 Task: Look for space in Iizuka, Japan from 2nd September, 2023 to 6th September, 2023 for 2 adults in price range Rs.15000 to Rs.20000. Place can be entire place with 1  bedroom having 1 bed and 1 bathroom. Property type can be house, flat, guest house, hotel. Booking option can be shelf check-in. Required host language is English.
Action: Mouse moved to (420, 105)
Screenshot: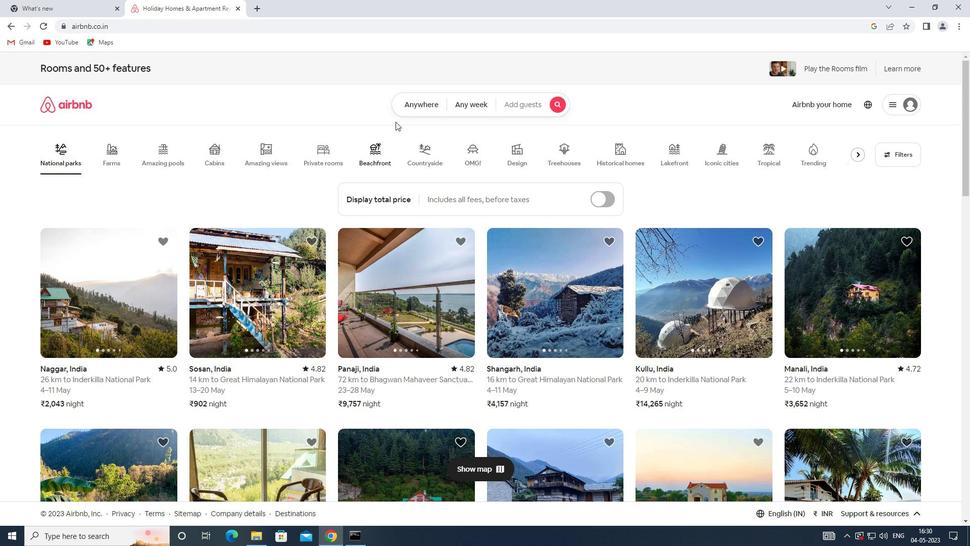 
Action: Mouse pressed left at (420, 105)
Screenshot: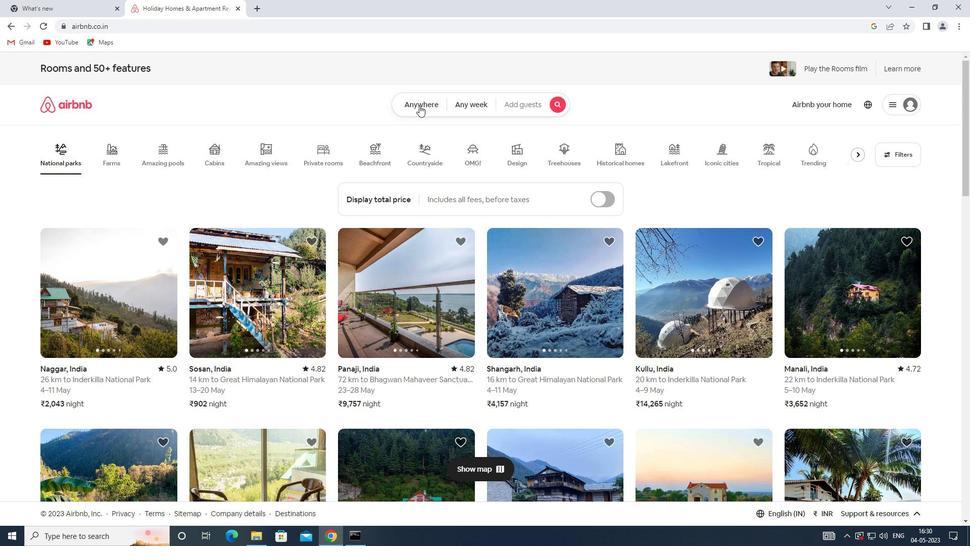 
Action: Mouse moved to (337, 147)
Screenshot: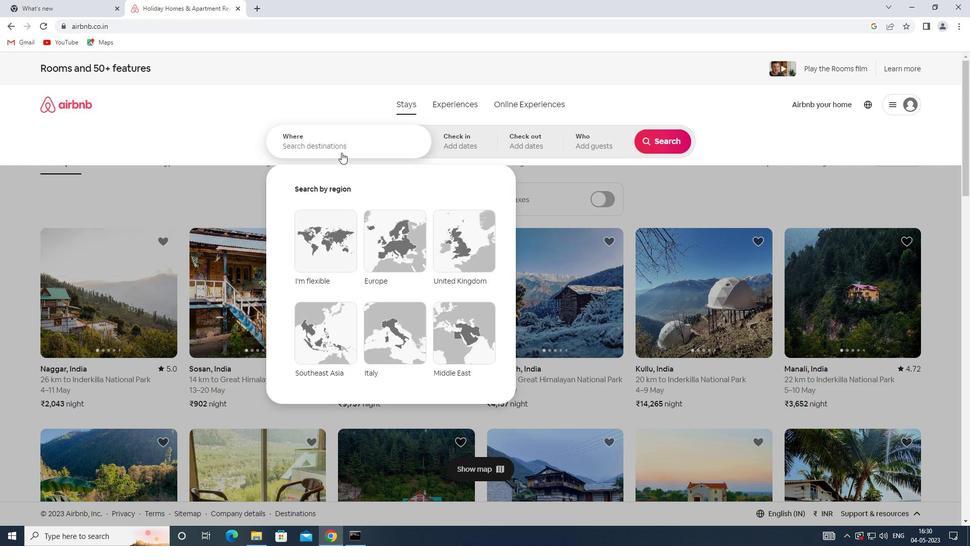 
Action: Mouse pressed left at (337, 147)
Screenshot: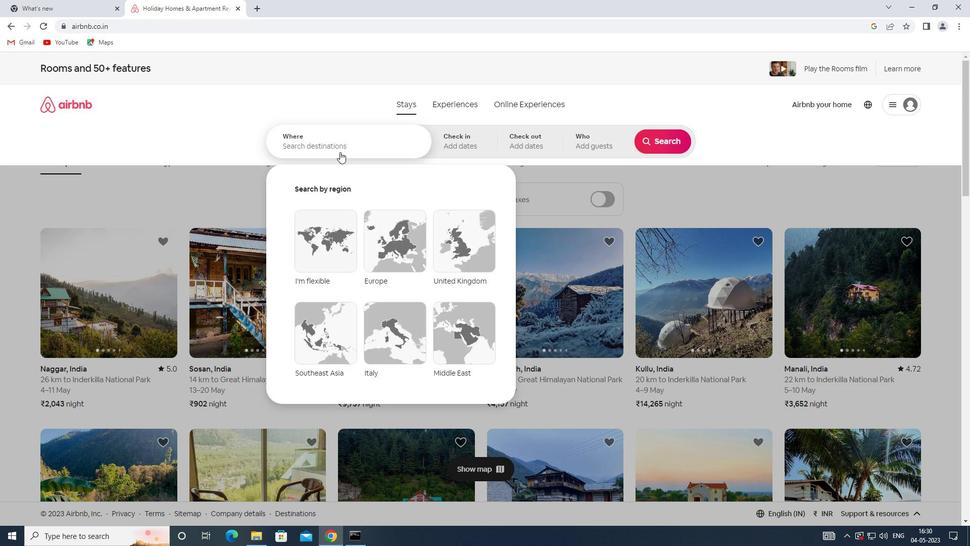 
Action: Key pressed <Key.shift><Key.shift><Key.shift><Key.shift><Key.shift><Key.shift><Key.shift><Key.shift><Key.shift><Key.shift><Key.shift><Key.shift><Key.shift><Key.shift><Key.shift><Key.shift><Key.shift><Key.shift><Key.shift><Key.shift><Key.shift><Key.shift><Key.shift><Key.shift><Key.shift><Key.shift><Key.shift><Key.shift><Key.shift><Key.shift><Key.shift><Key.shift><Key.shift><Key.shift><Key.shift><Key.shift><Key.shift><Key.shift><Key.shift><Key.shift><Key.shift><Key.shift><Key.shift><Key.shift>IIZUKA,<Key.shift>JAPAN
Screenshot: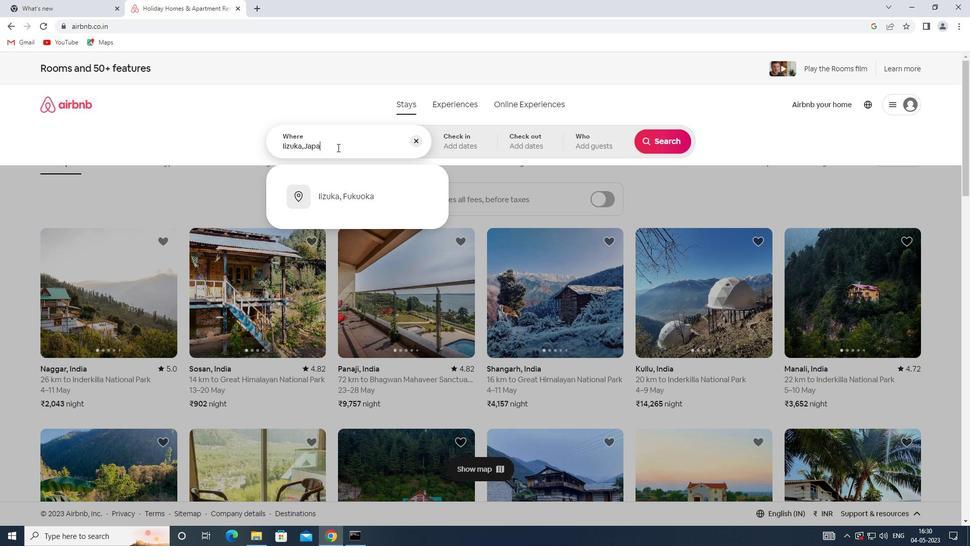 
Action: Mouse moved to (472, 144)
Screenshot: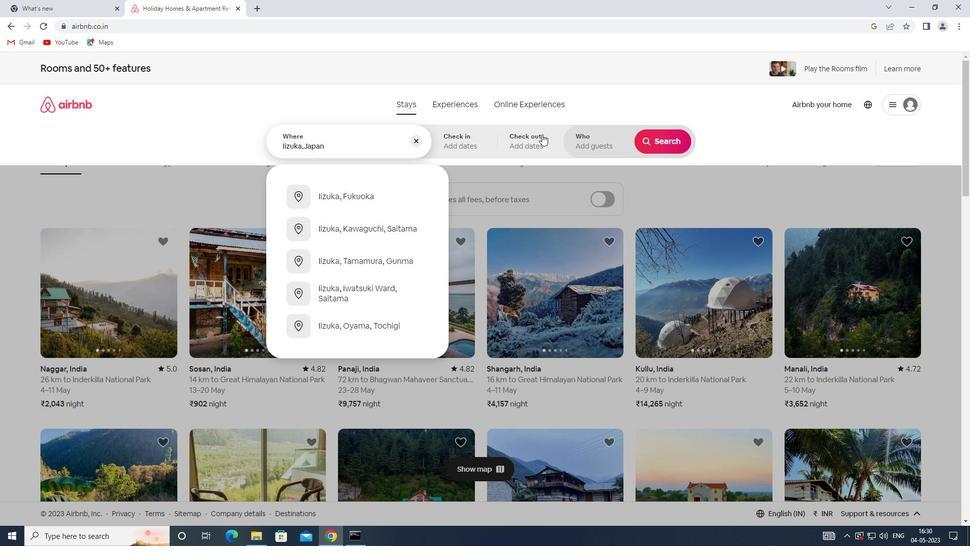
Action: Mouse pressed left at (472, 144)
Screenshot: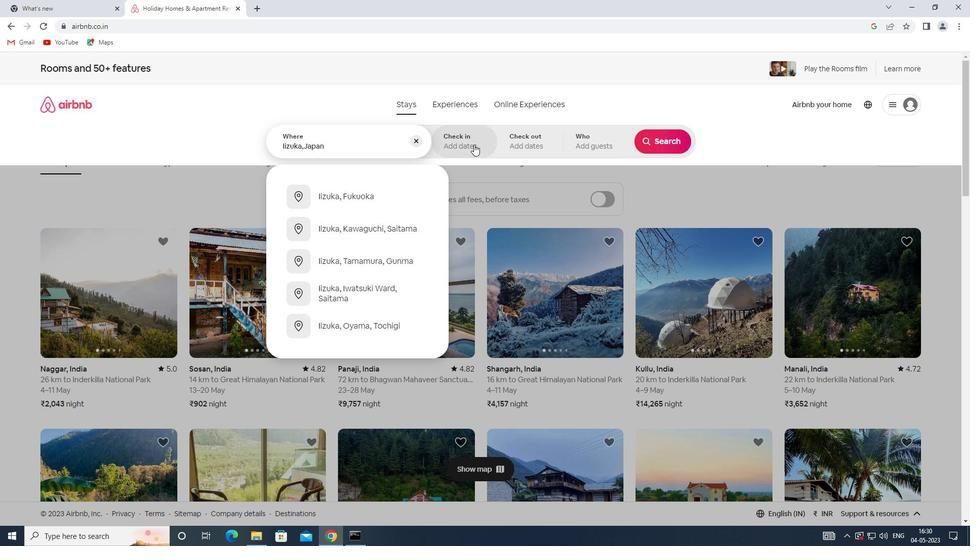 
Action: Mouse moved to (657, 225)
Screenshot: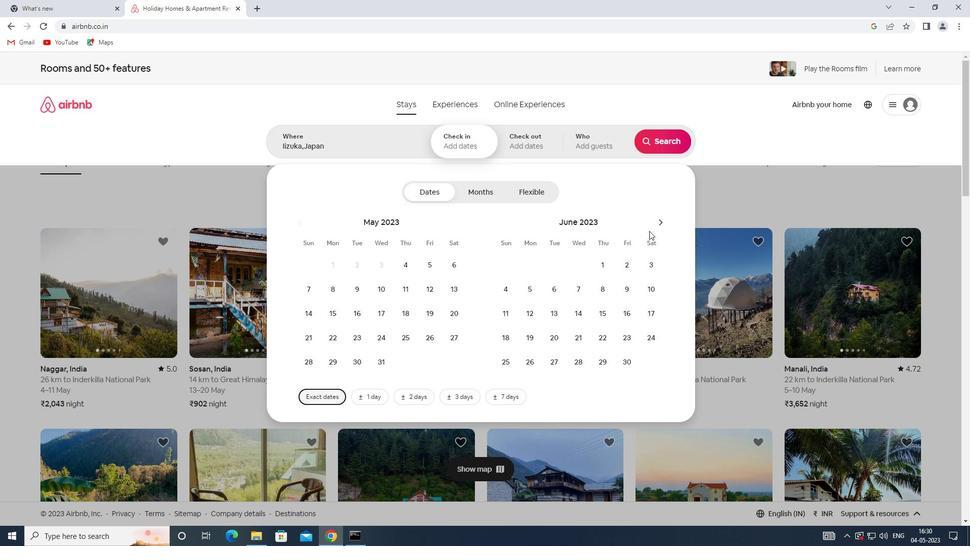 
Action: Mouse pressed left at (657, 225)
Screenshot: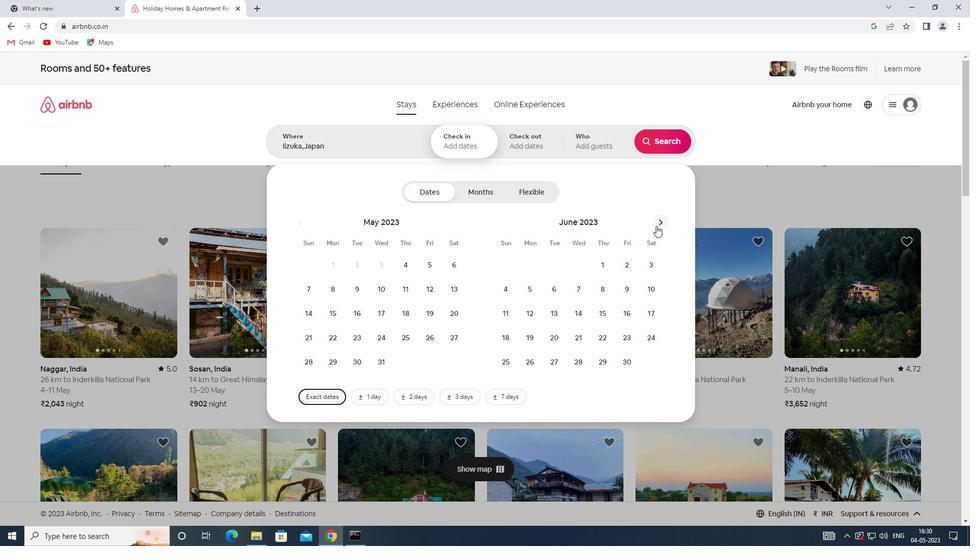 
Action: Mouse pressed left at (657, 225)
Screenshot: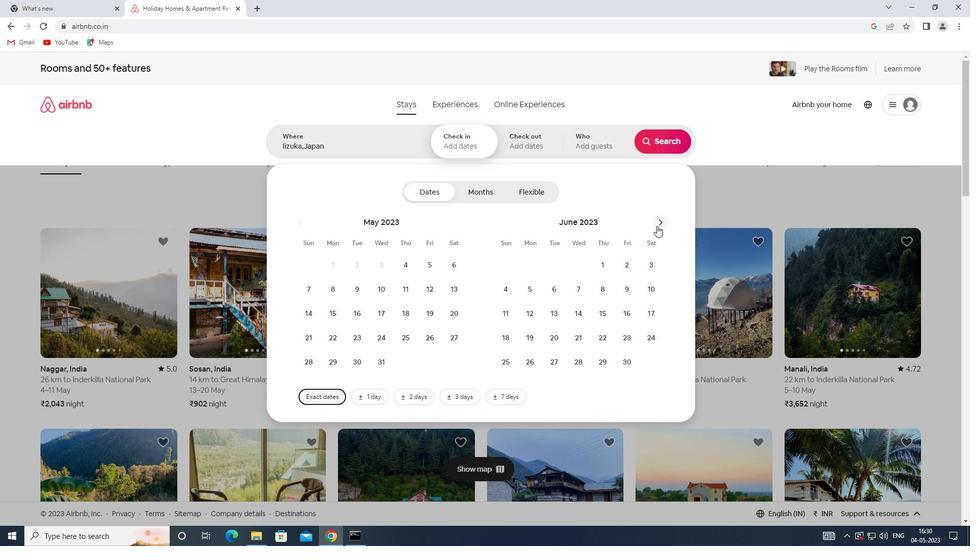 
Action: Mouse pressed left at (657, 225)
Screenshot: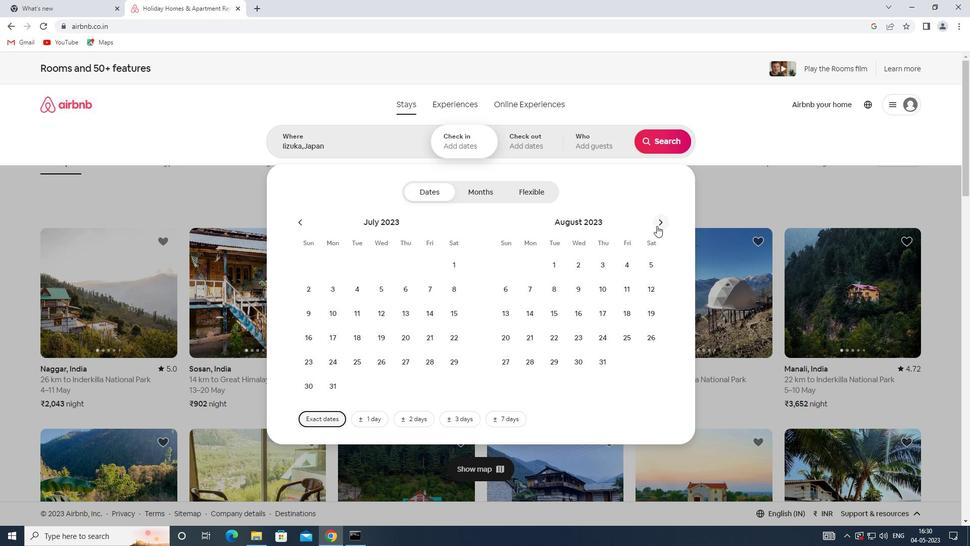 
Action: Mouse moved to (641, 259)
Screenshot: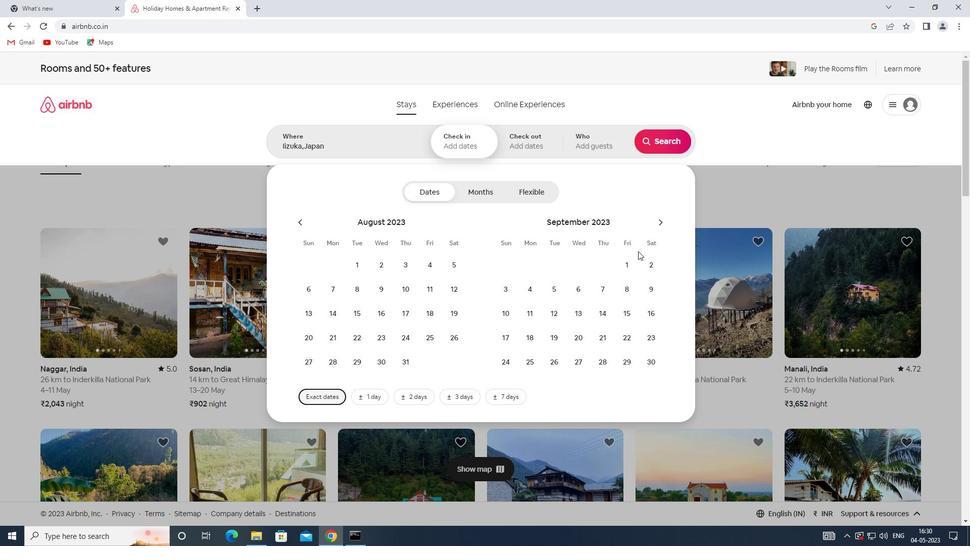 
Action: Mouse pressed left at (641, 259)
Screenshot: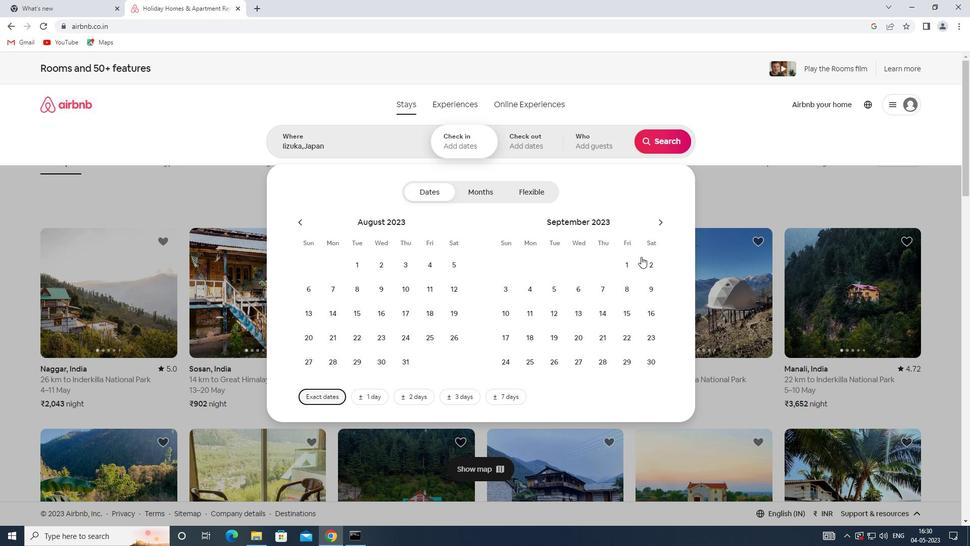 
Action: Mouse moved to (581, 286)
Screenshot: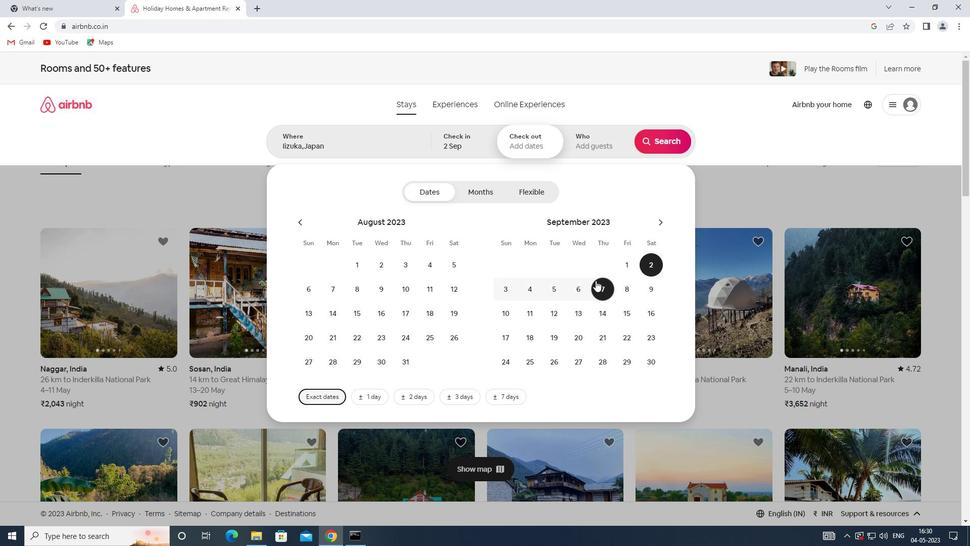 
Action: Mouse pressed left at (581, 286)
Screenshot: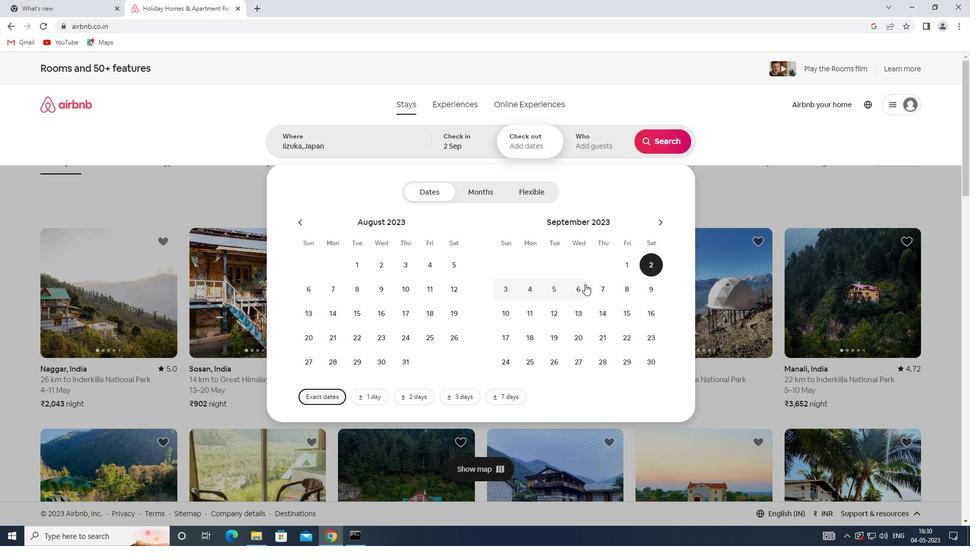 
Action: Mouse moved to (585, 152)
Screenshot: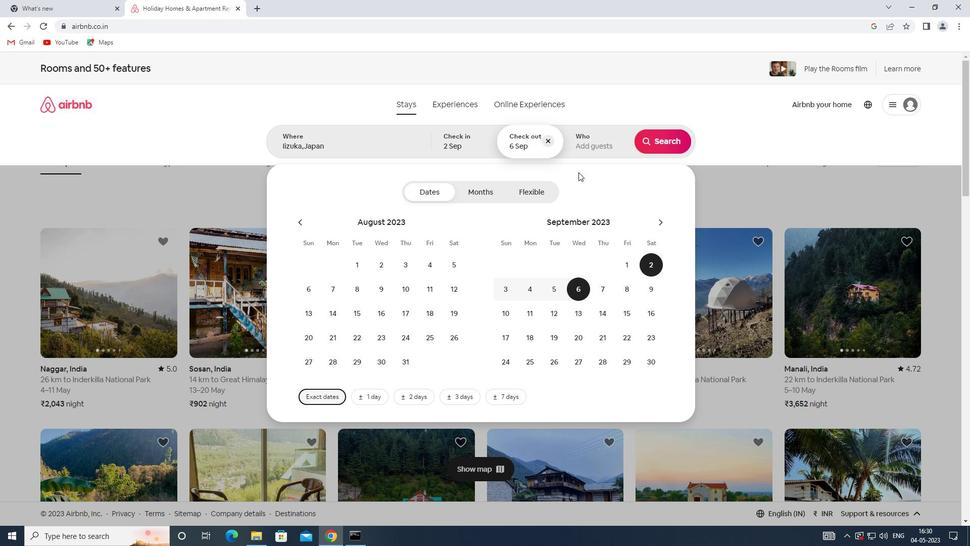 
Action: Mouse pressed left at (585, 152)
Screenshot: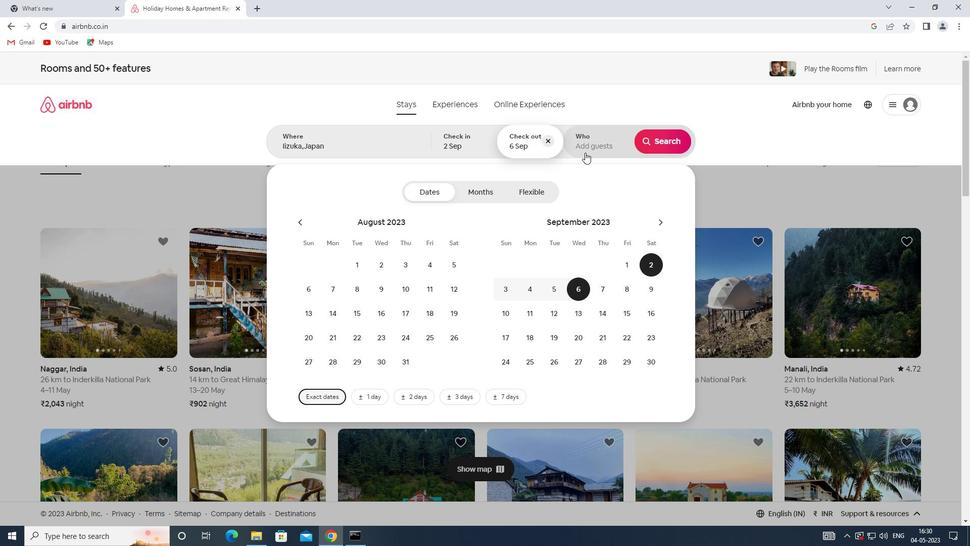 
Action: Mouse moved to (661, 195)
Screenshot: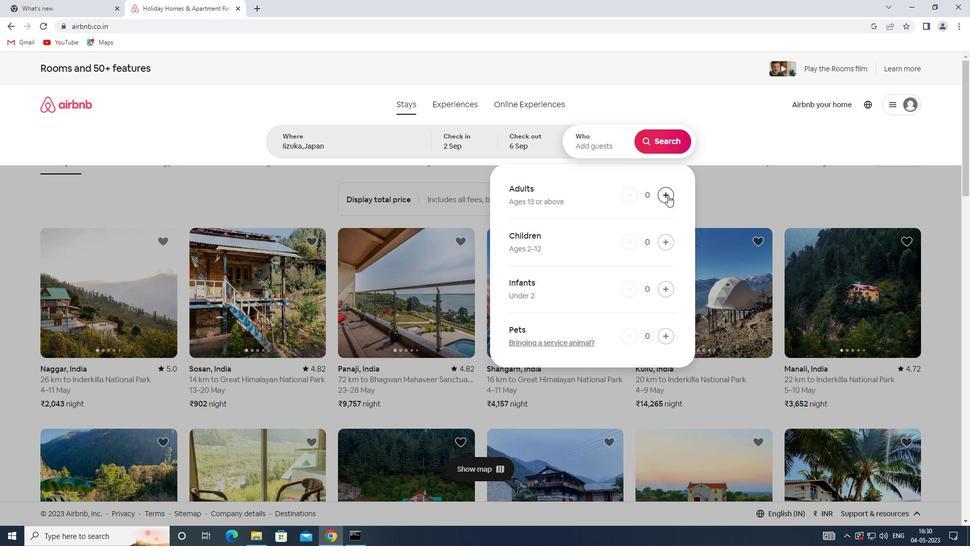 
Action: Mouse pressed left at (661, 195)
Screenshot: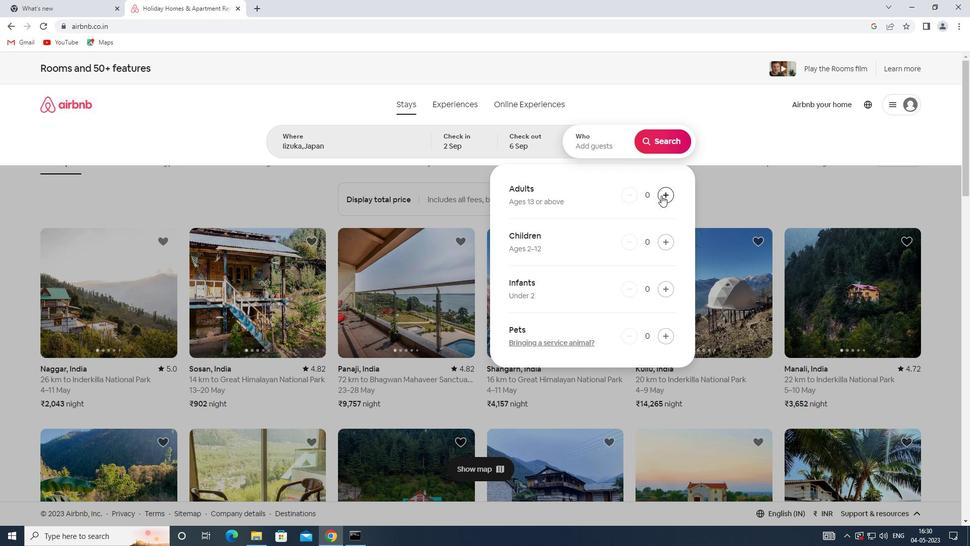 
Action: Mouse pressed left at (661, 195)
Screenshot: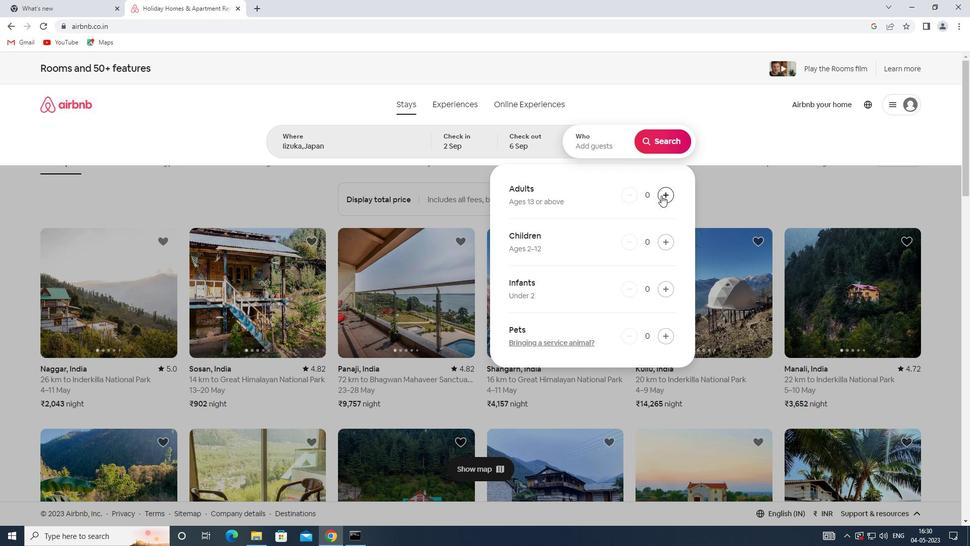 
Action: Mouse moved to (667, 139)
Screenshot: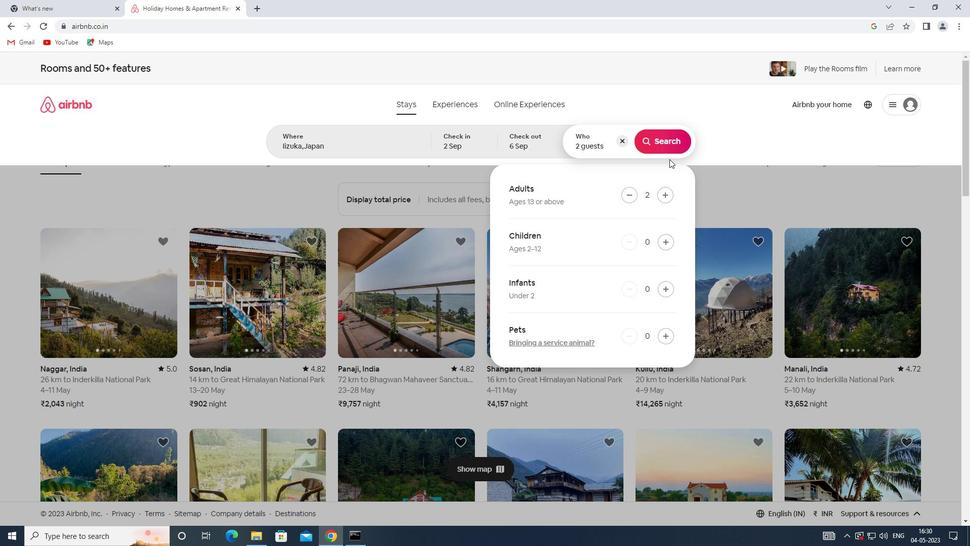 
Action: Mouse pressed left at (667, 139)
Screenshot: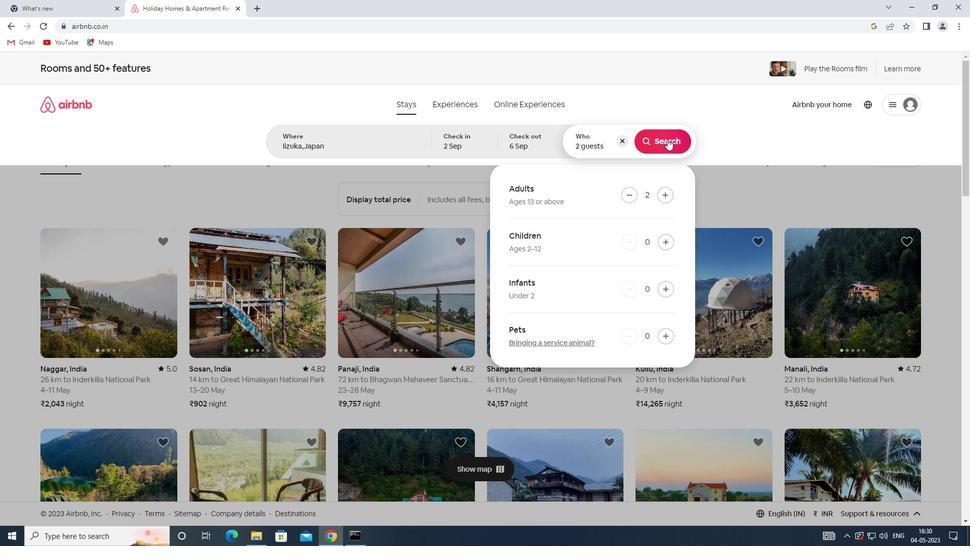
Action: Mouse moved to (938, 116)
Screenshot: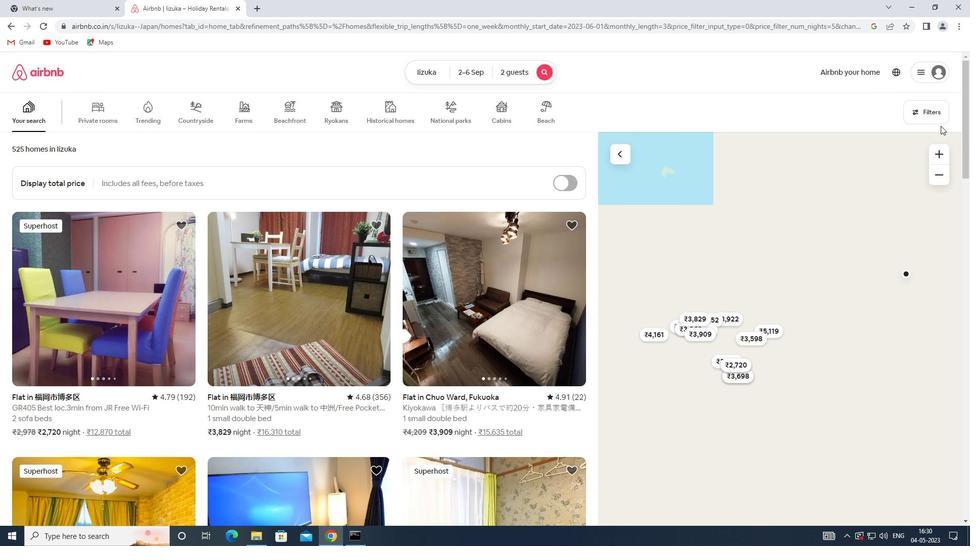 
Action: Mouse pressed left at (938, 116)
Screenshot: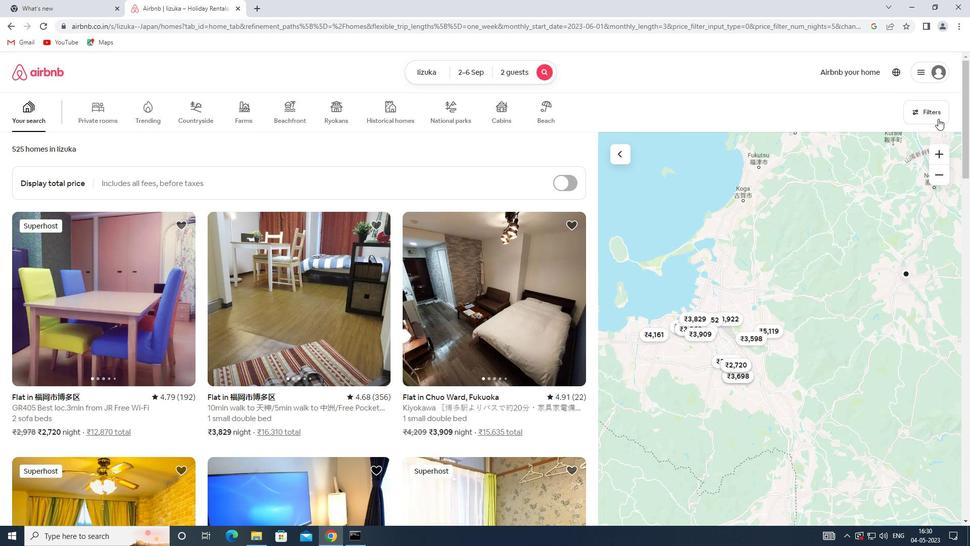 
Action: Mouse moved to (359, 241)
Screenshot: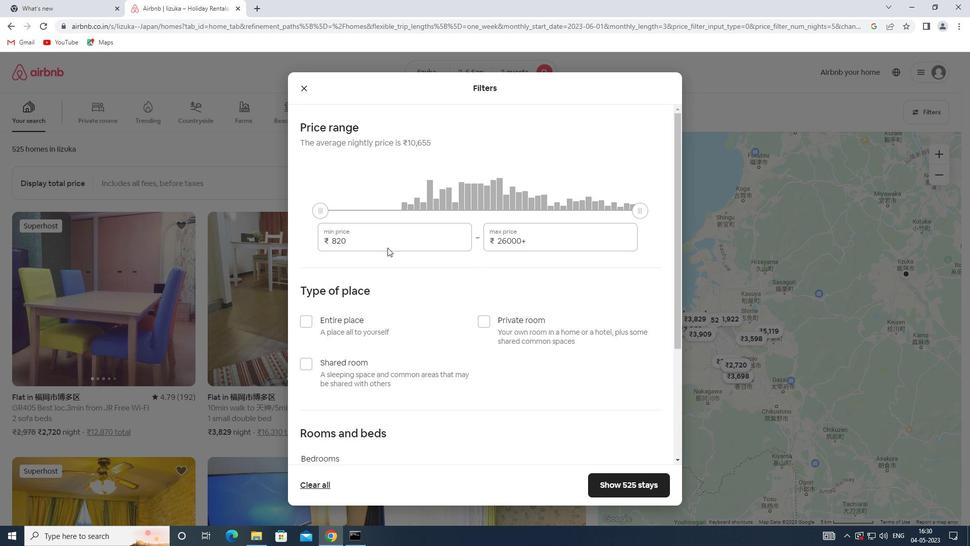
Action: Mouse pressed left at (359, 241)
Screenshot: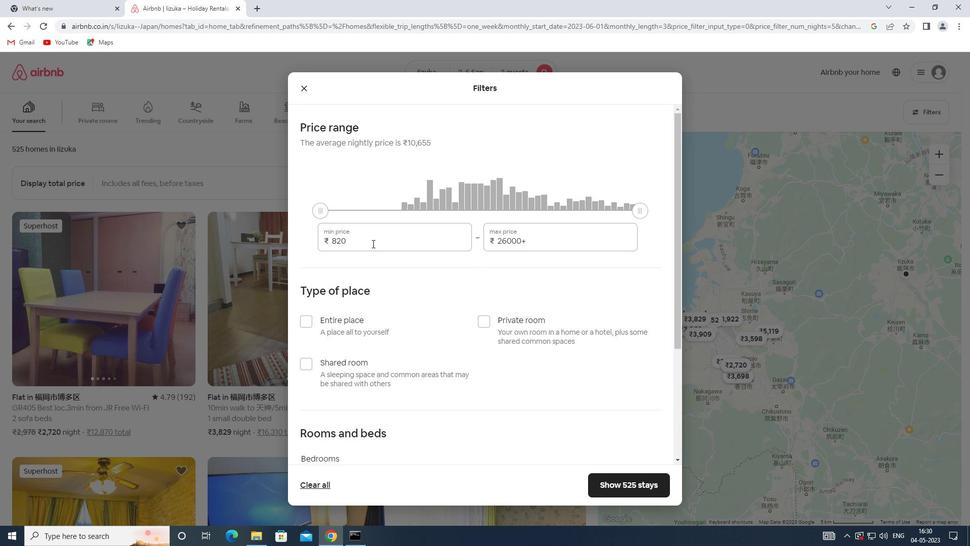 
Action: Mouse moved to (296, 238)
Screenshot: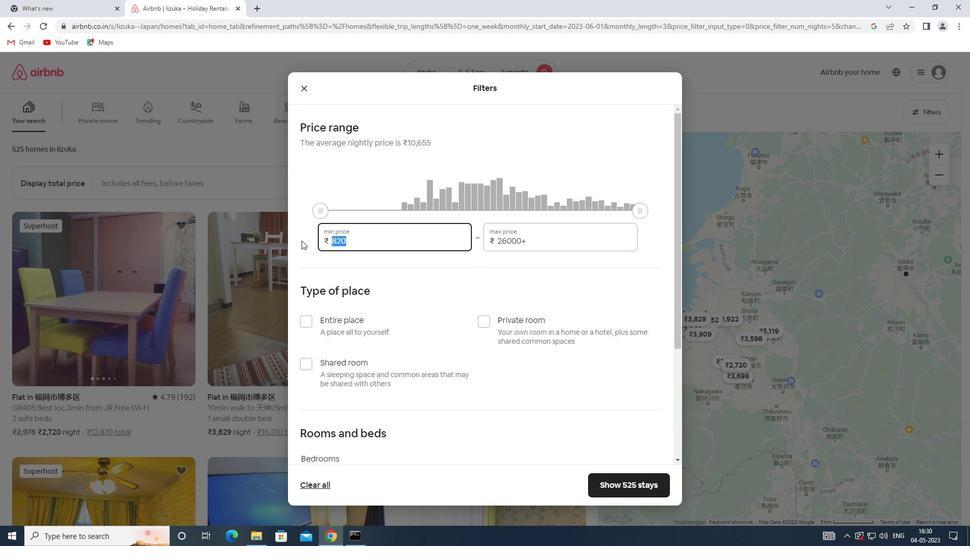 
Action: Key pressed 15000
Screenshot: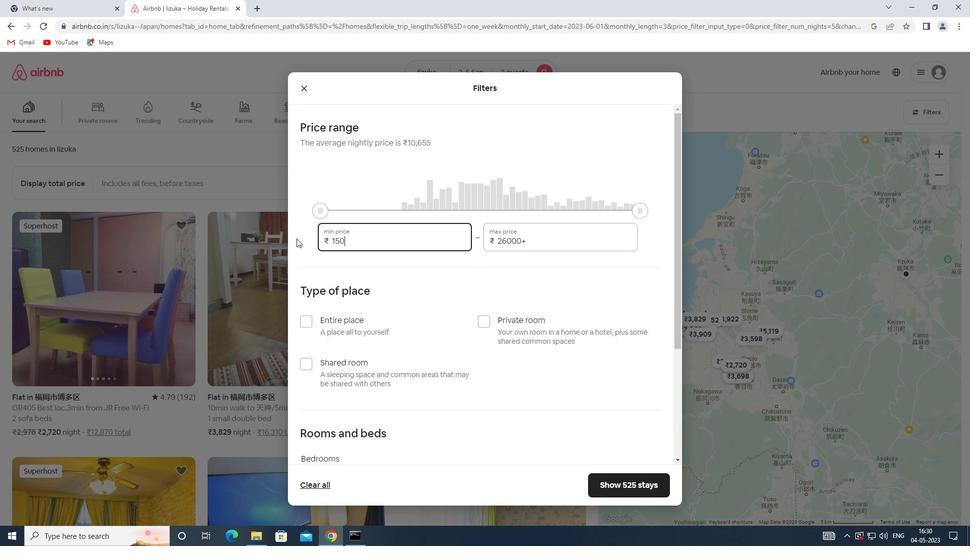 
Action: Mouse moved to (297, 239)
Screenshot: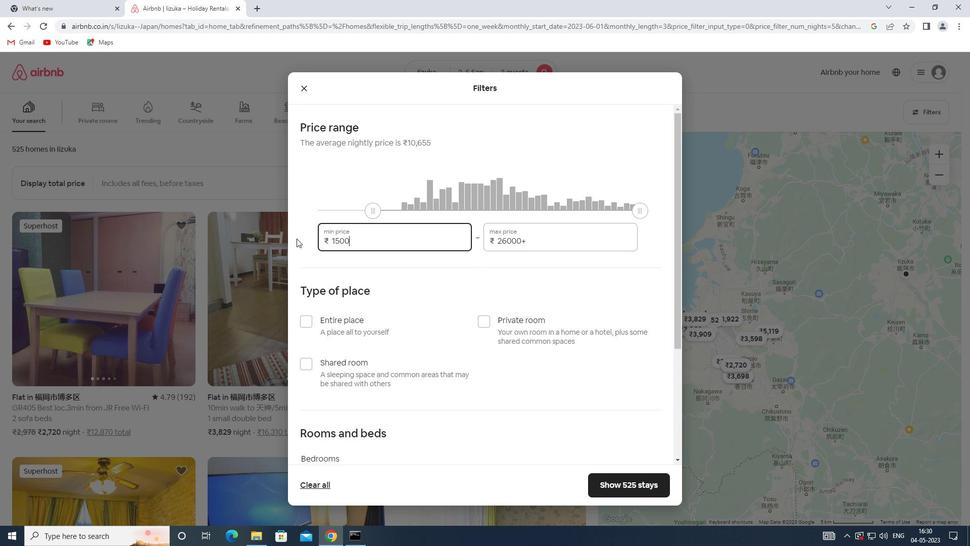 
Action: Key pressed 0
Screenshot: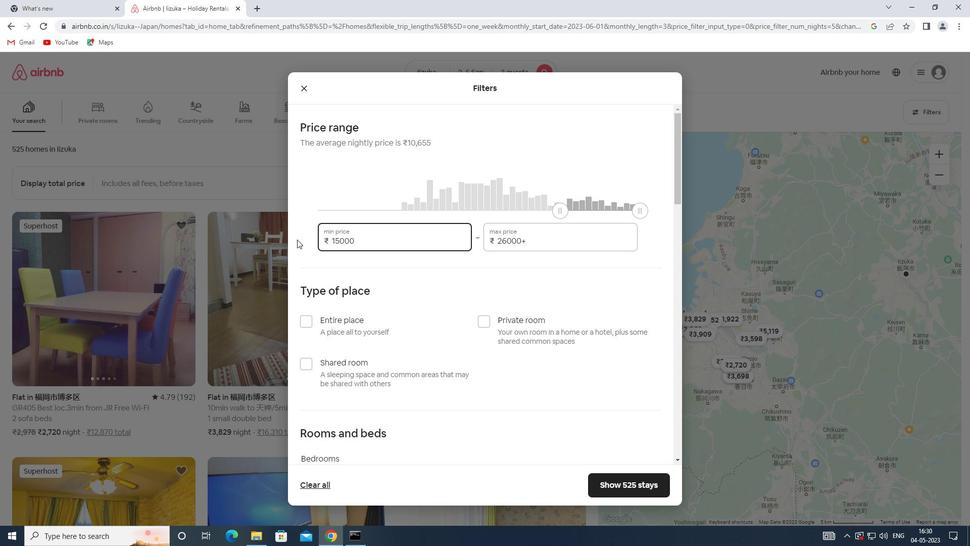 
Action: Mouse moved to (297, 239)
Screenshot: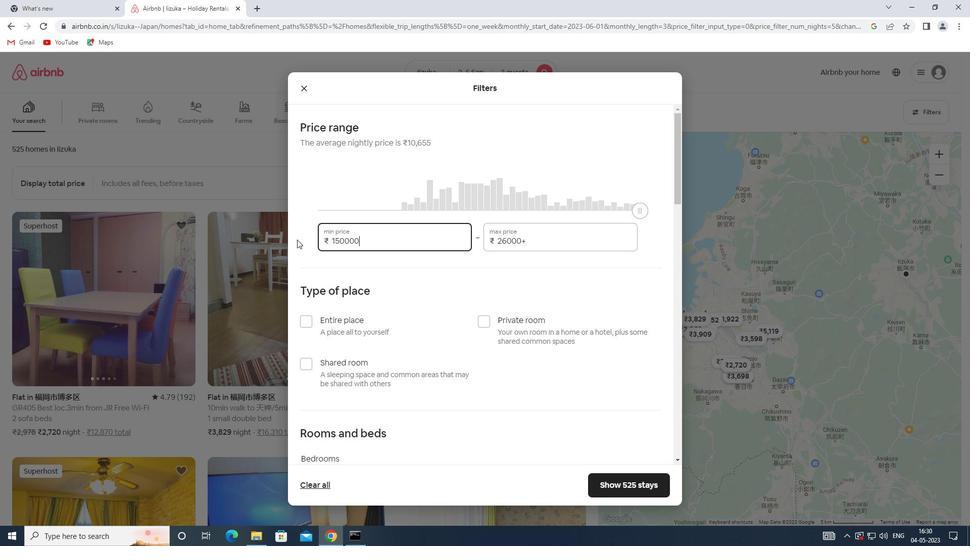 
Action: Key pressed <Key.backspace>
Screenshot: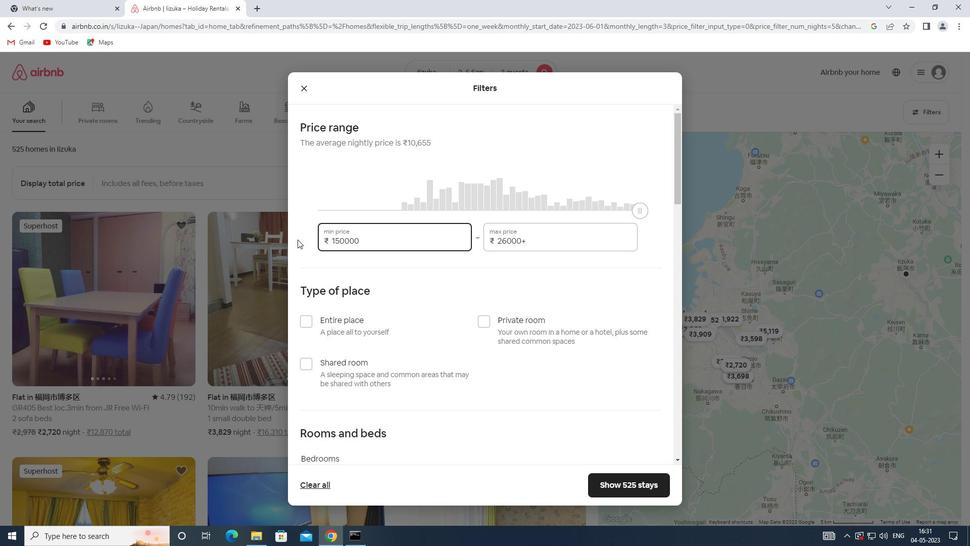 
Action: Mouse moved to (536, 246)
Screenshot: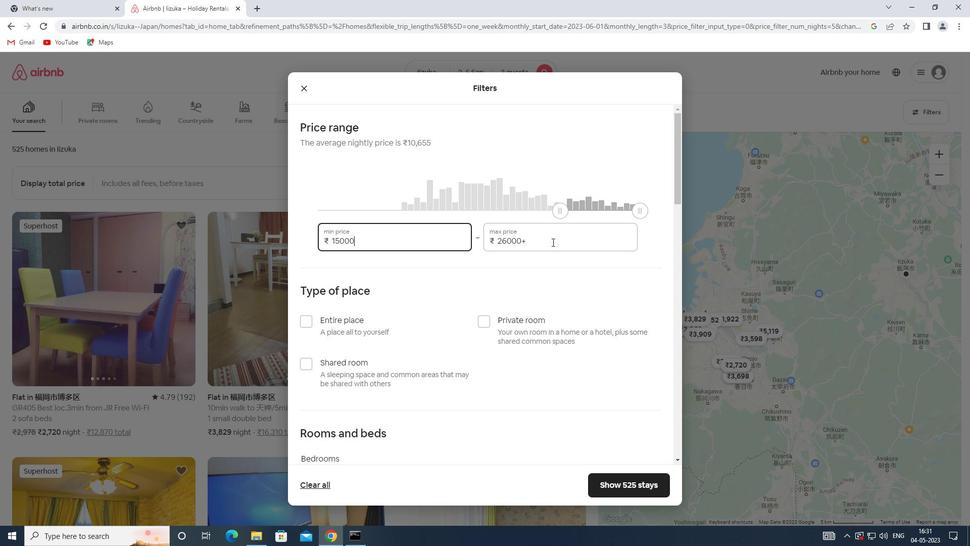 
Action: Mouse pressed left at (536, 246)
Screenshot: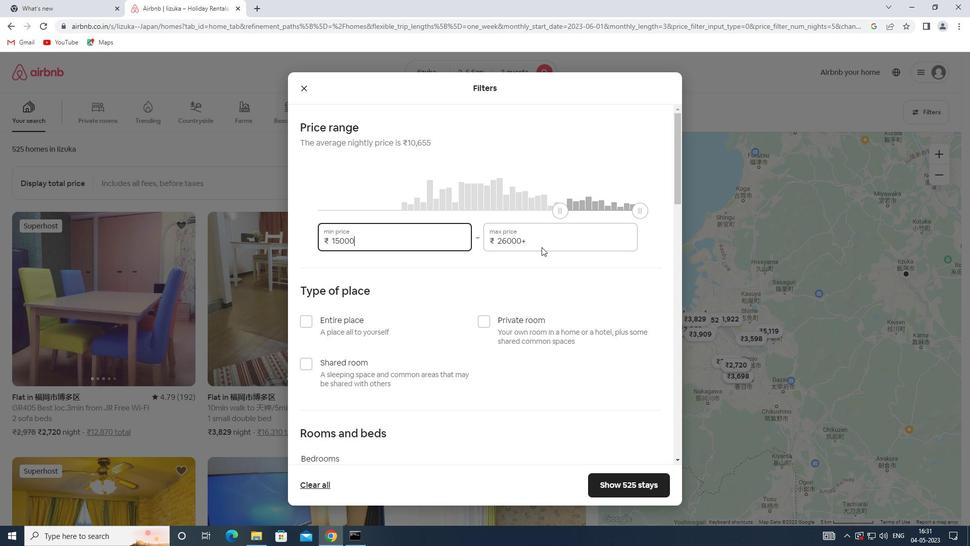 
Action: Mouse moved to (532, 233)
Screenshot: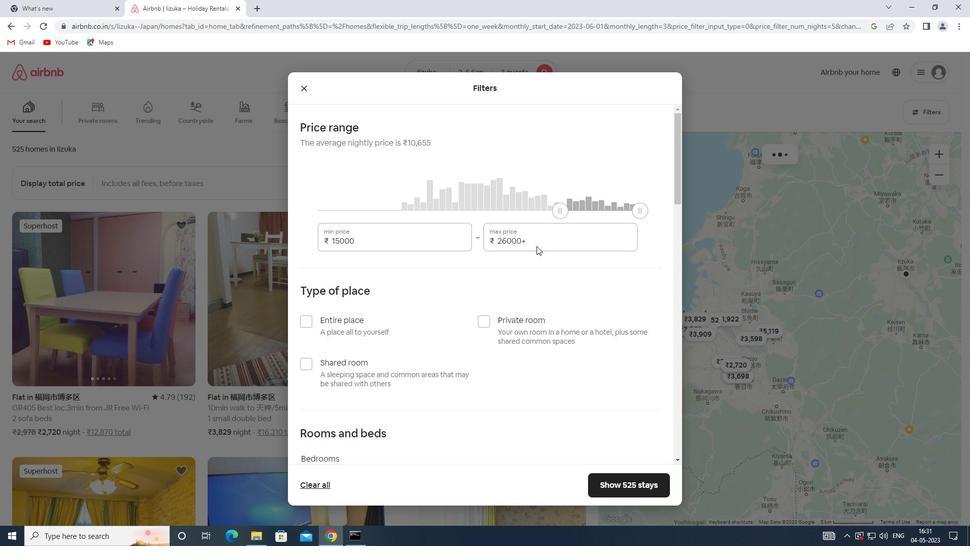 
Action: Mouse pressed left at (532, 233)
Screenshot: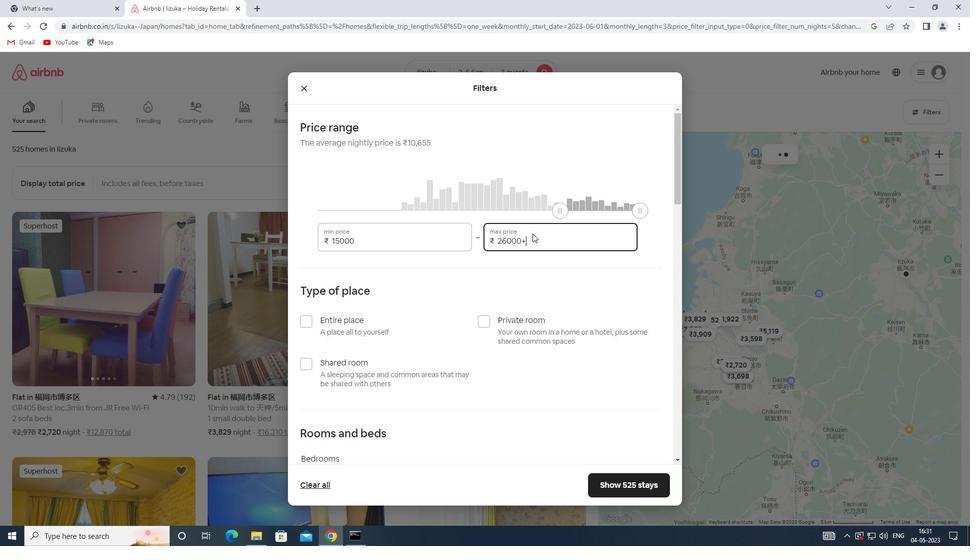 
Action: Mouse moved to (527, 240)
Screenshot: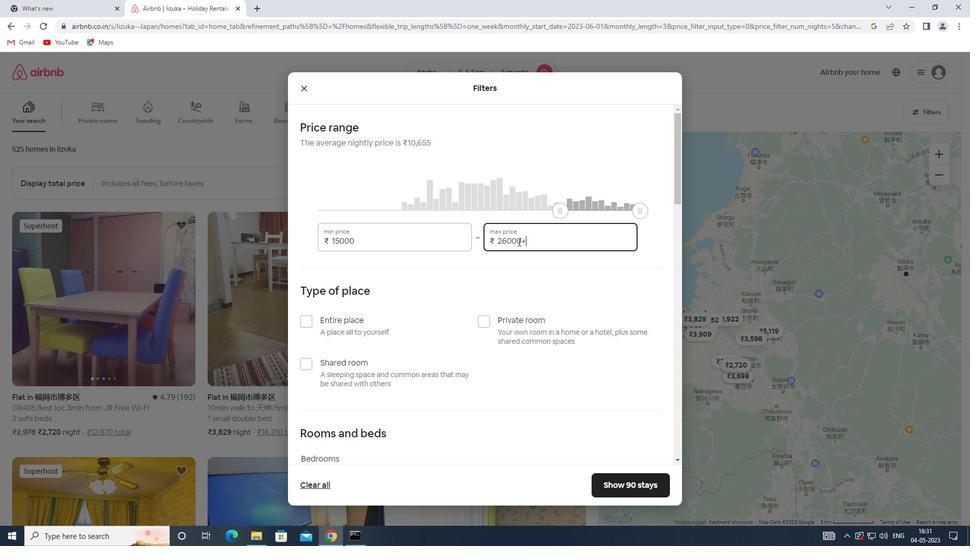 
Action: Mouse pressed left at (527, 240)
Screenshot: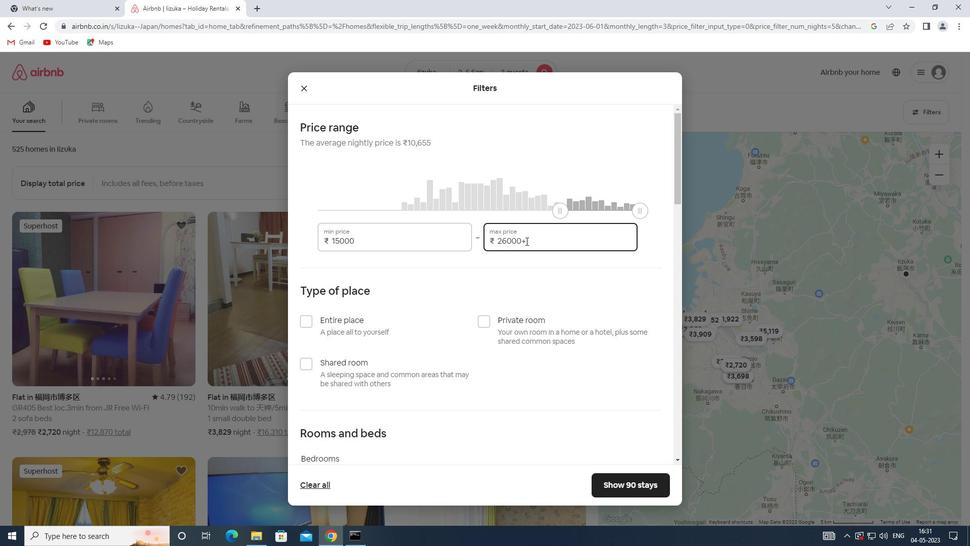 
Action: Mouse moved to (479, 240)
Screenshot: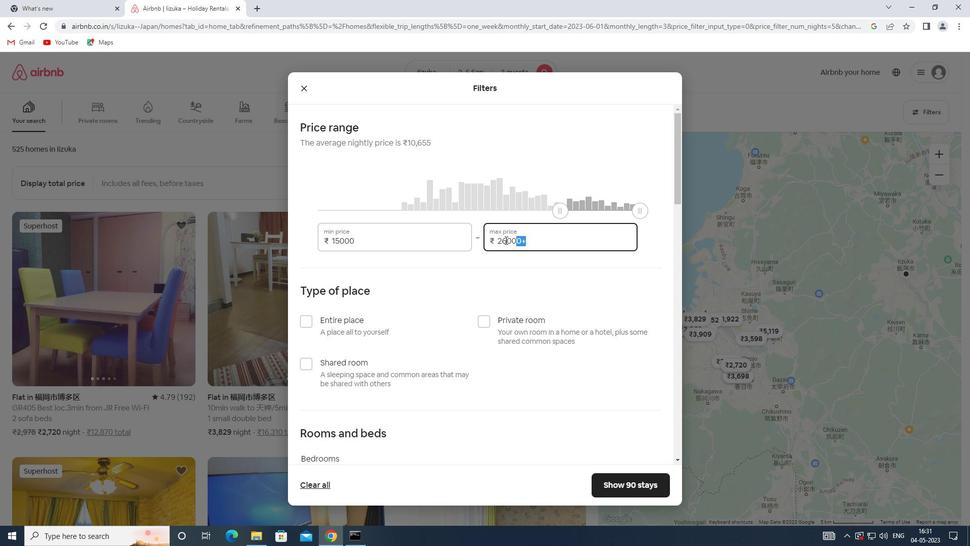 
Action: Key pressed 20000
Screenshot: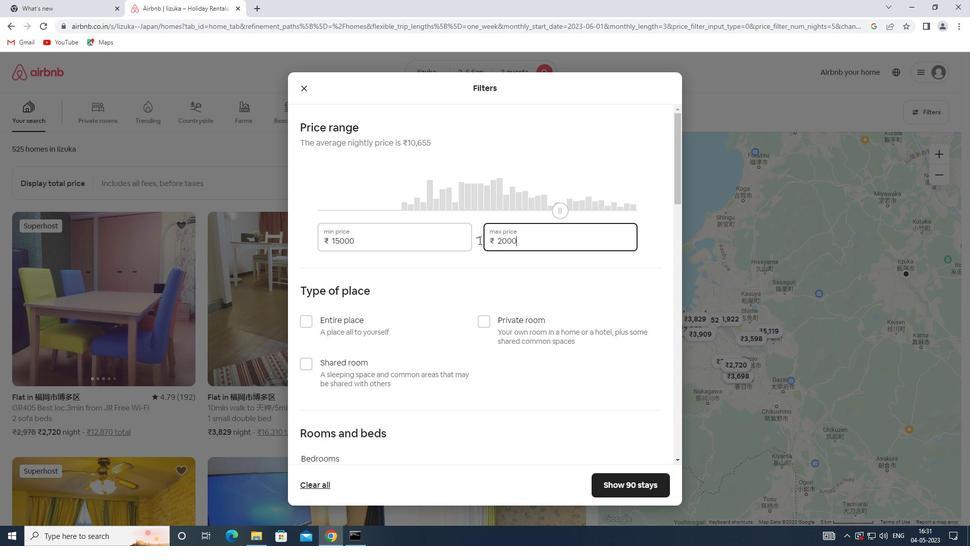 
Action: Mouse moved to (485, 271)
Screenshot: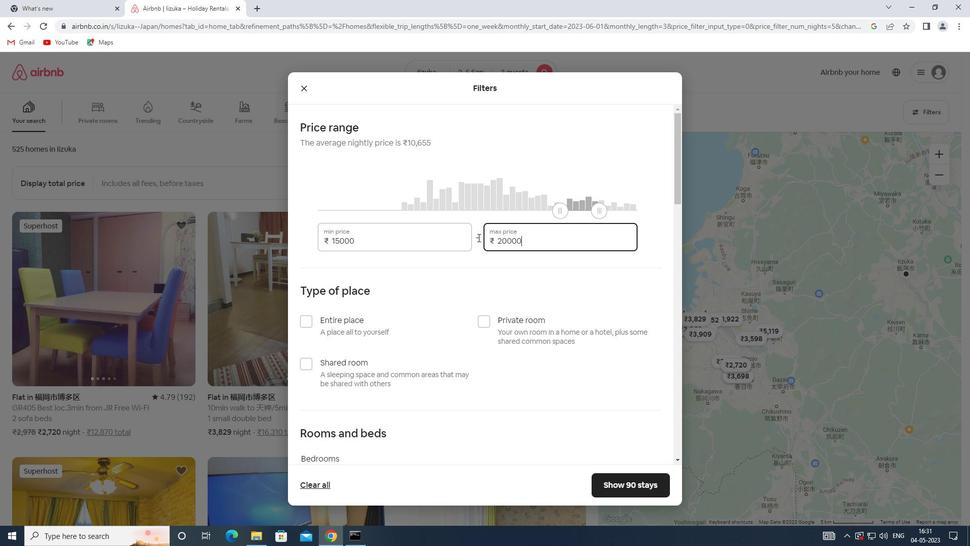 
Action: Mouse scrolled (485, 270) with delta (0, 0)
Screenshot: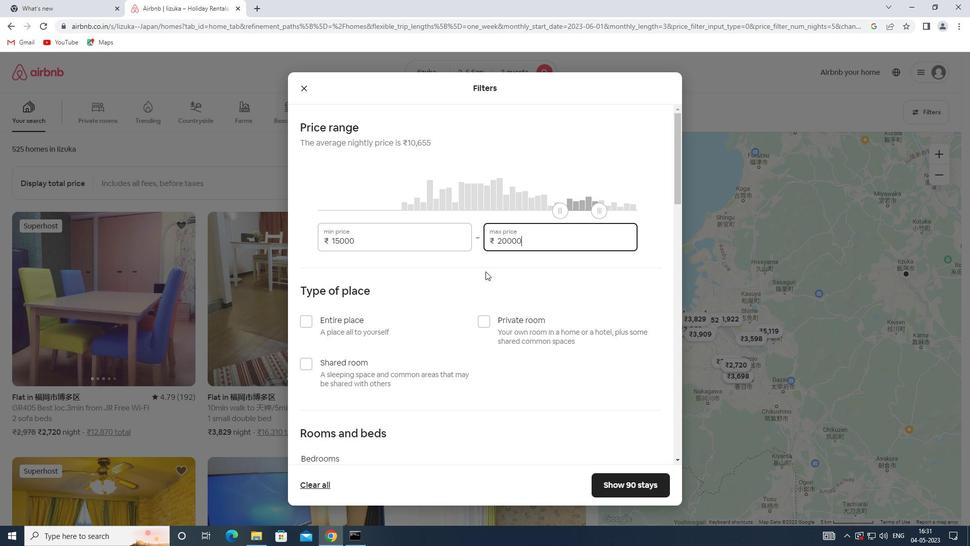 
Action: Mouse moved to (311, 269)
Screenshot: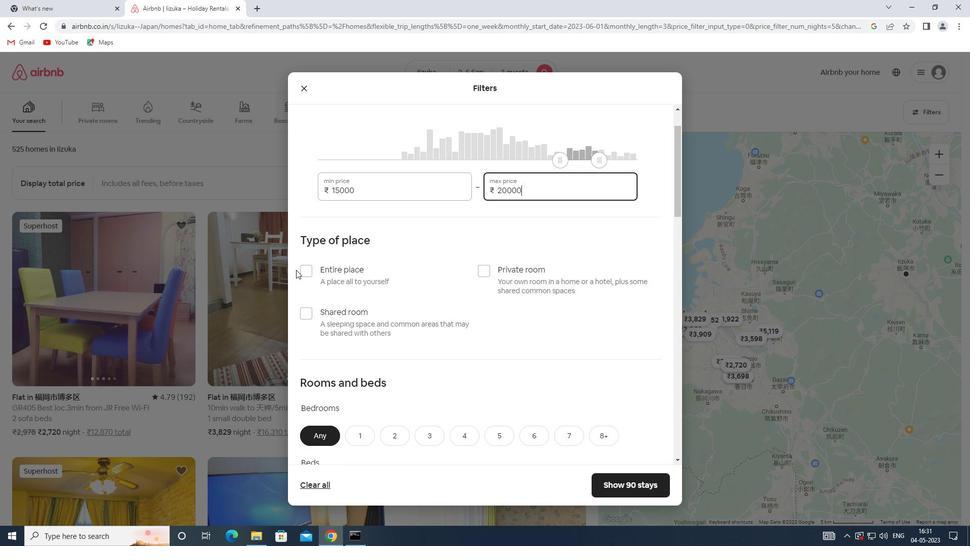 
Action: Mouse pressed left at (311, 269)
Screenshot: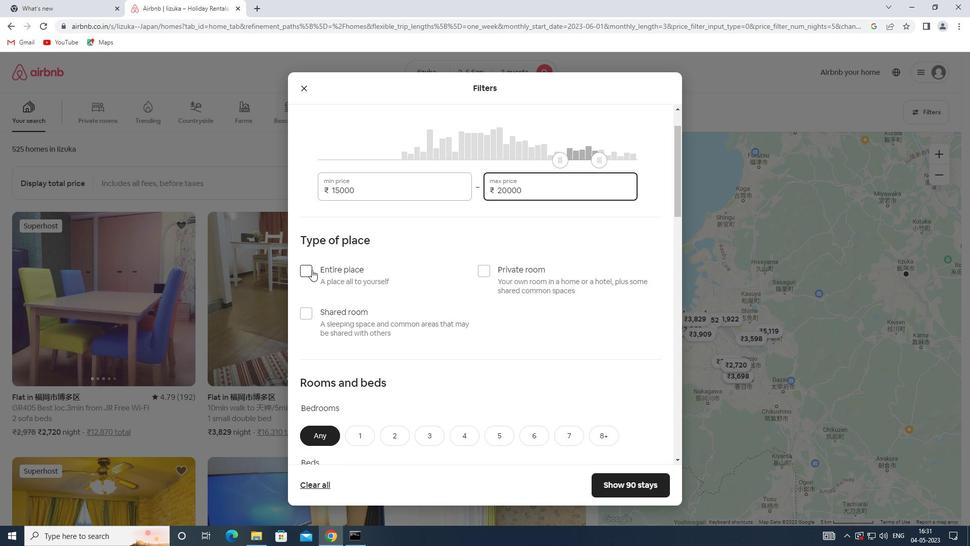
Action: Mouse moved to (334, 265)
Screenshot: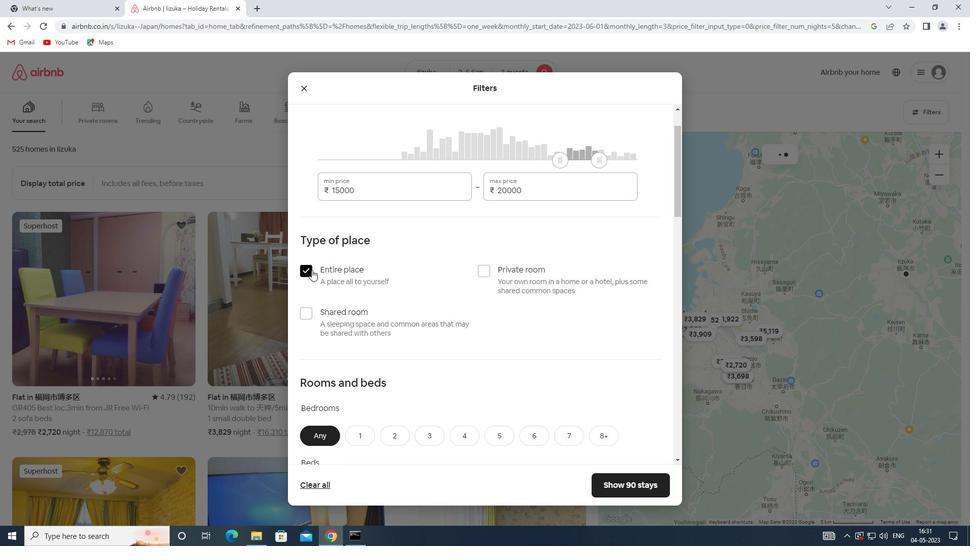 
Action: Mouse scrolled (334, 265) with delta (0, 0)
Screenshot: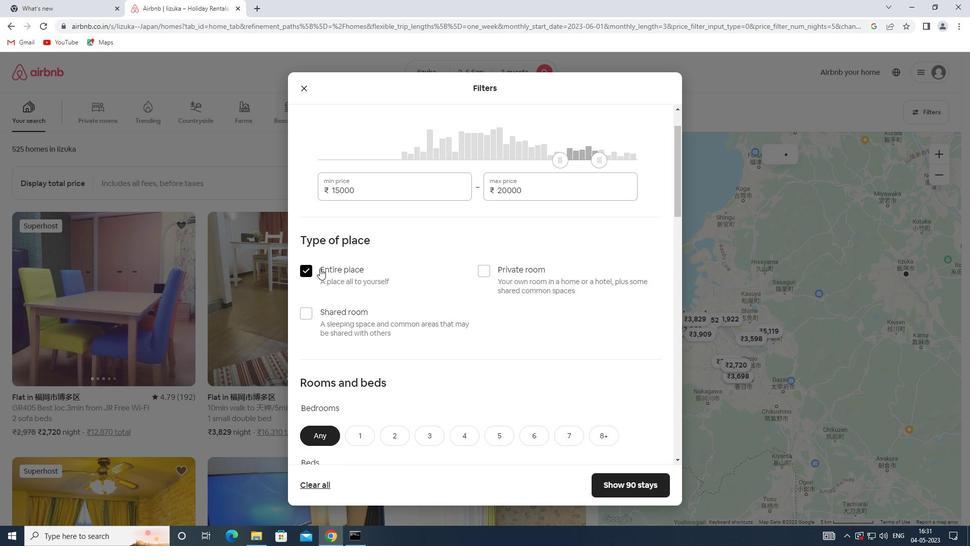 
Action: Mouse scrolled (334, 265) with delta (0, 0)
Screenshot: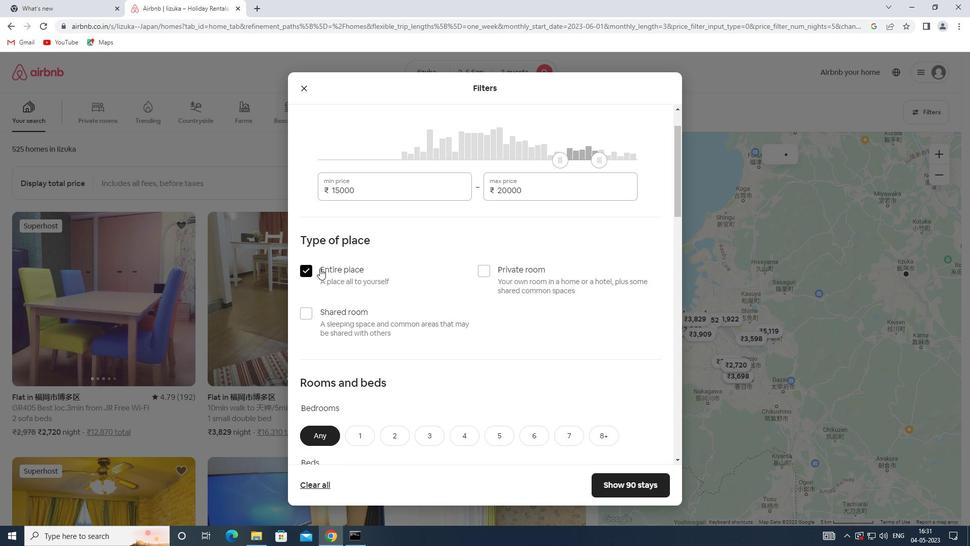 
Action: Mouse scrolled (334, 265) with delta (0, 0)
Screenshot: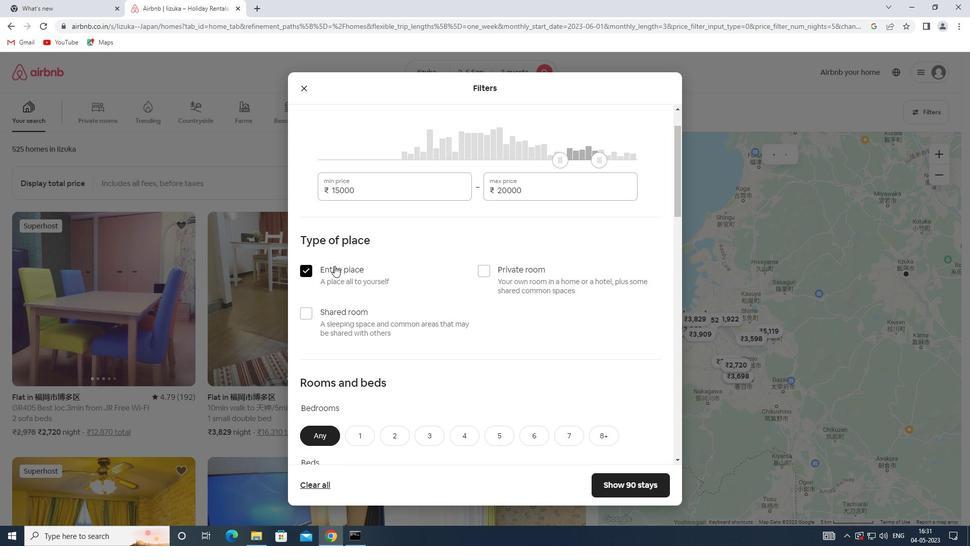 
Action: Mouse scrolled (334, 265) with delta (0, 0)
Screenshot: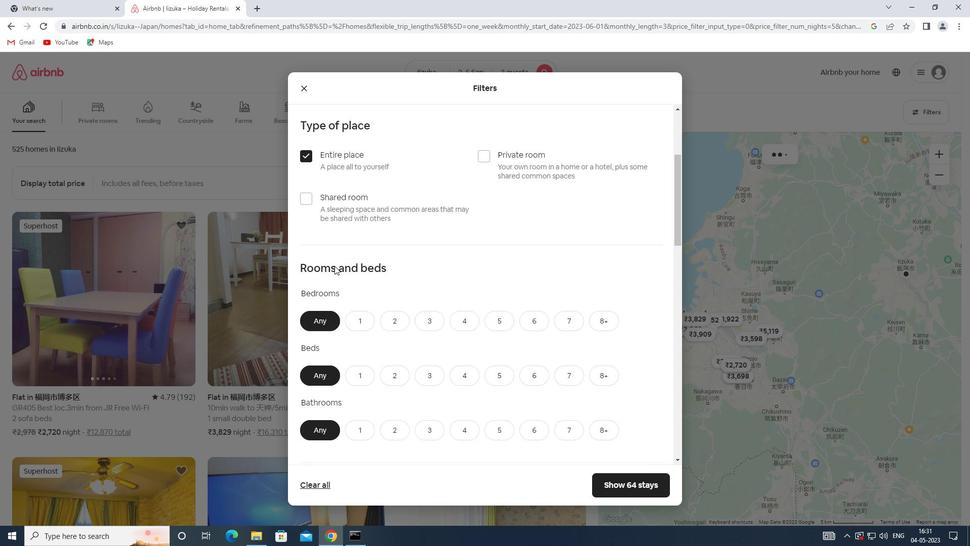 
Action: Mouse moved to (357, 240)
Screenshot: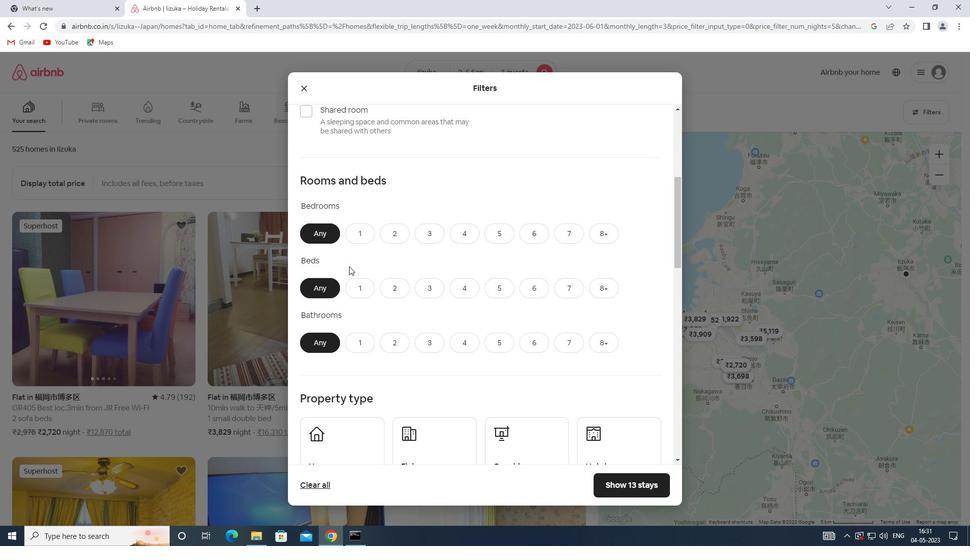 
Action: Mouse pressed left at (357, 240)
Screenshot: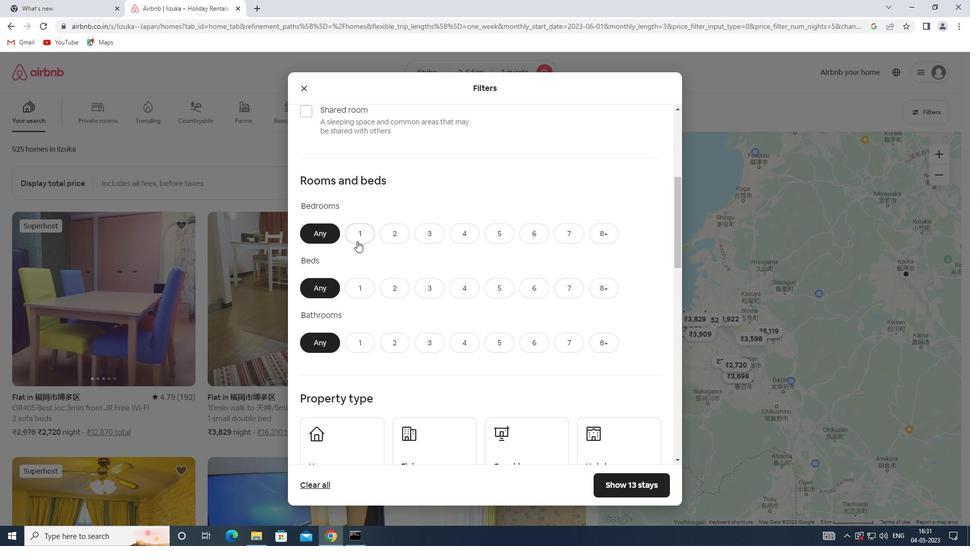 
Action: Mouse moved to (359, 284)
Screenshot: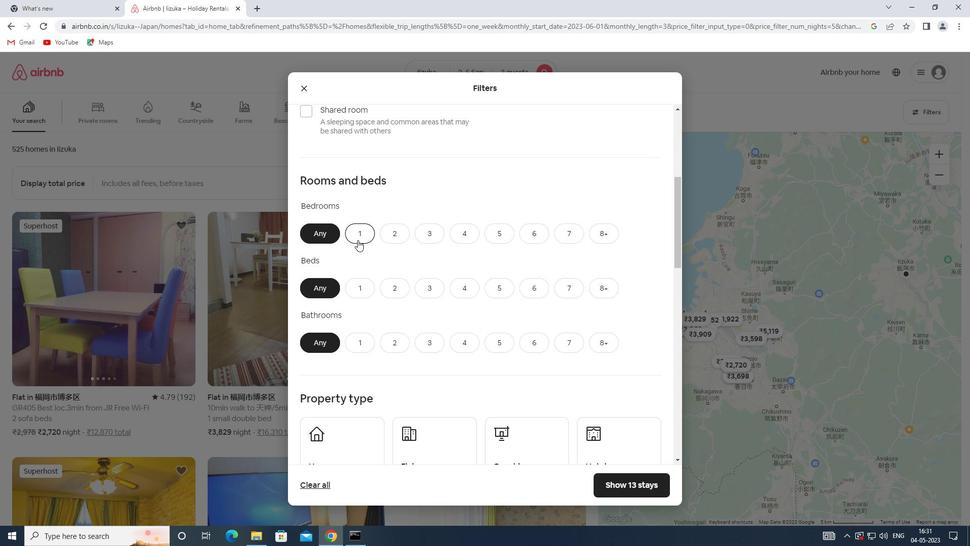 
Action: Mouse pressed left at (359, 284)
Screenshot: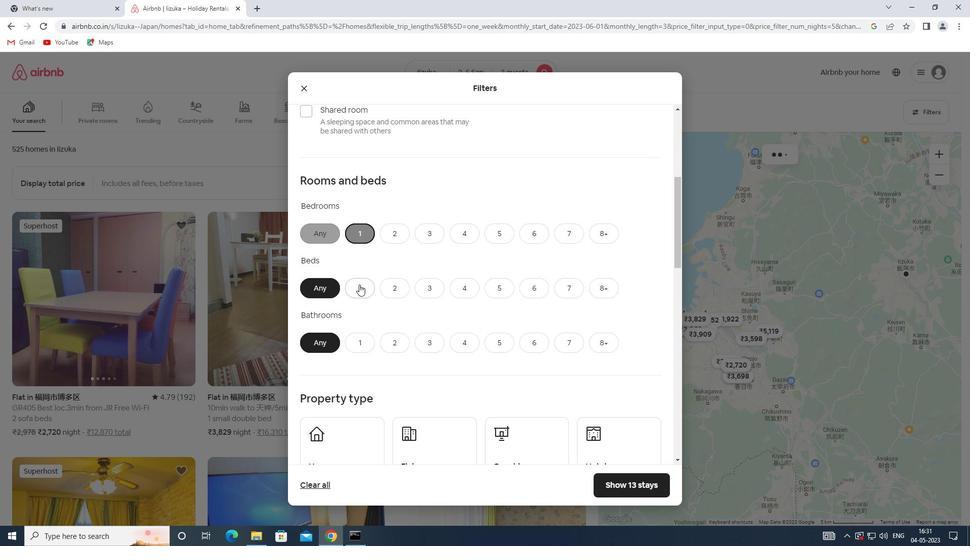 
Action: Mouse moved to (359, 339)
Screenshot: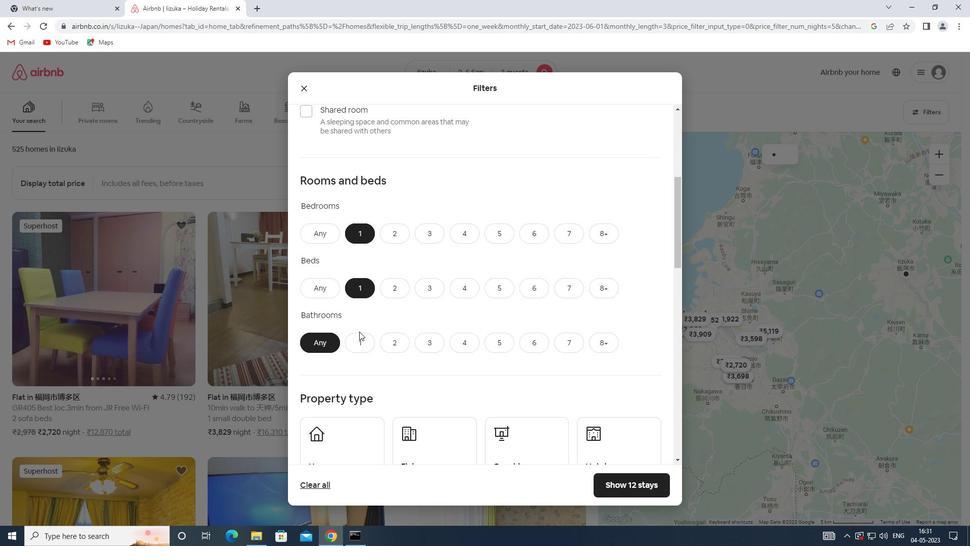 
Action: Mouse pressed left at (359, 339)
Screenshot: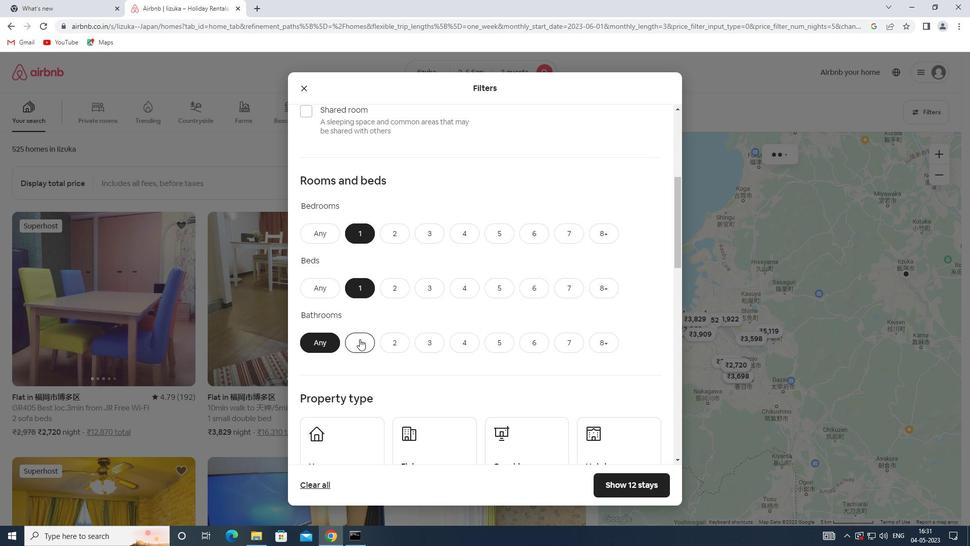 
Action: Mouse scrolled (359, 338) with delta (0, 0)
Screenshot: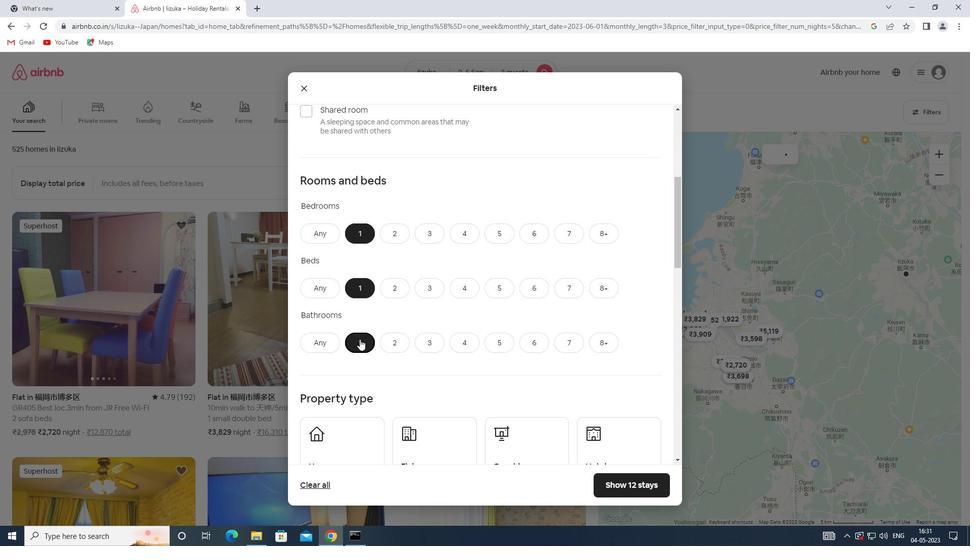 
Action: Mouse scrolled (359, 338) with delta (0, 0)
Screenshot: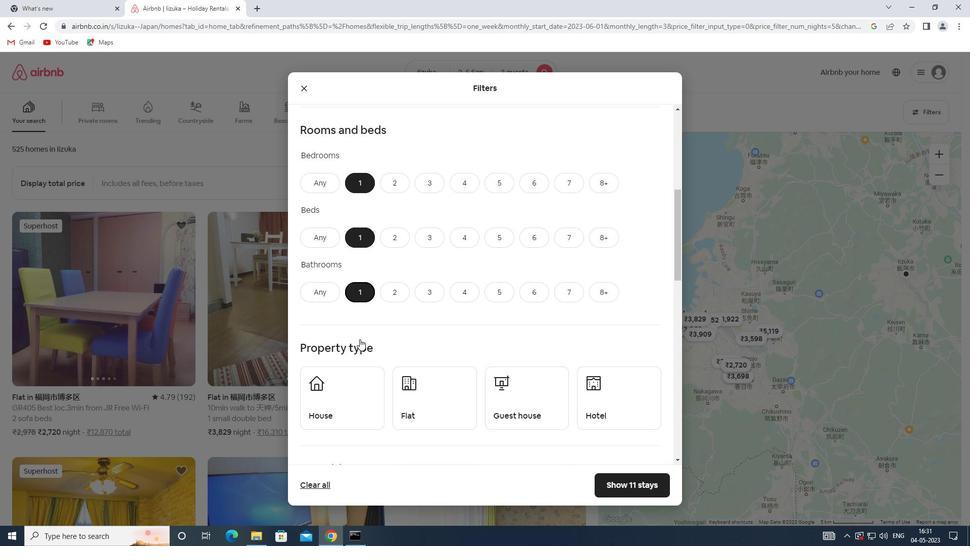 
Action: Mouse scrolled (359, 338) with delta (0, 0)
Screenshot: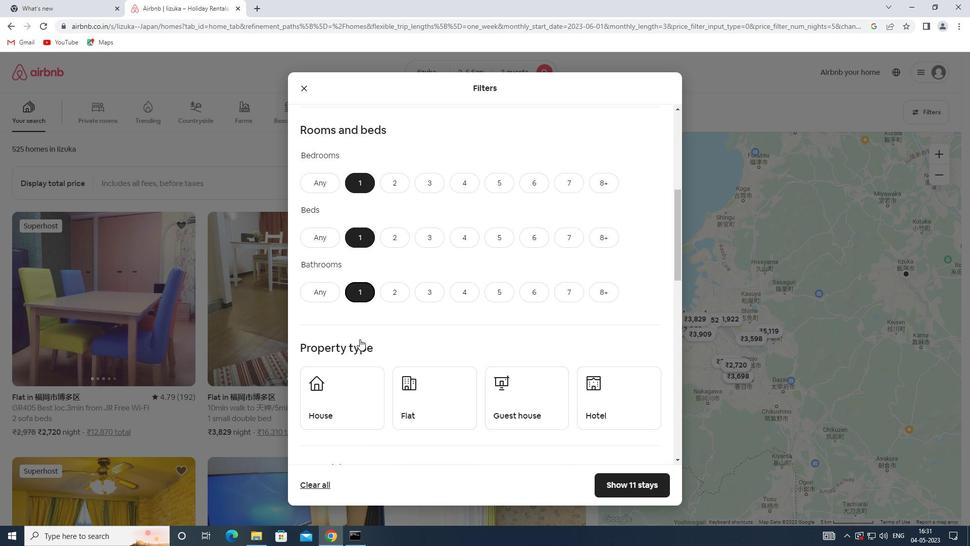 
Action: Mouse scrolled (359, 338) with delta (0, 0)
Screenshot: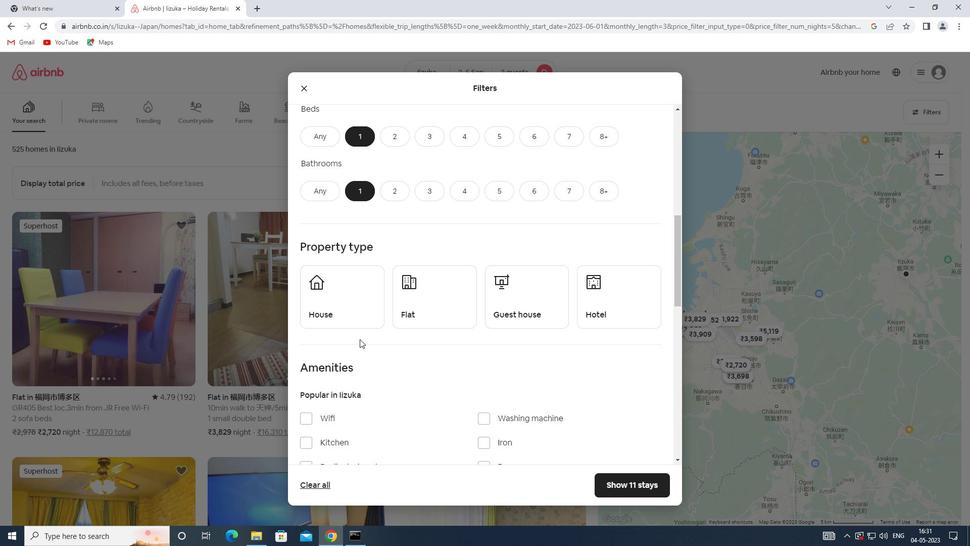 
Action: Mouse moved to (335, 261)
Screenshot: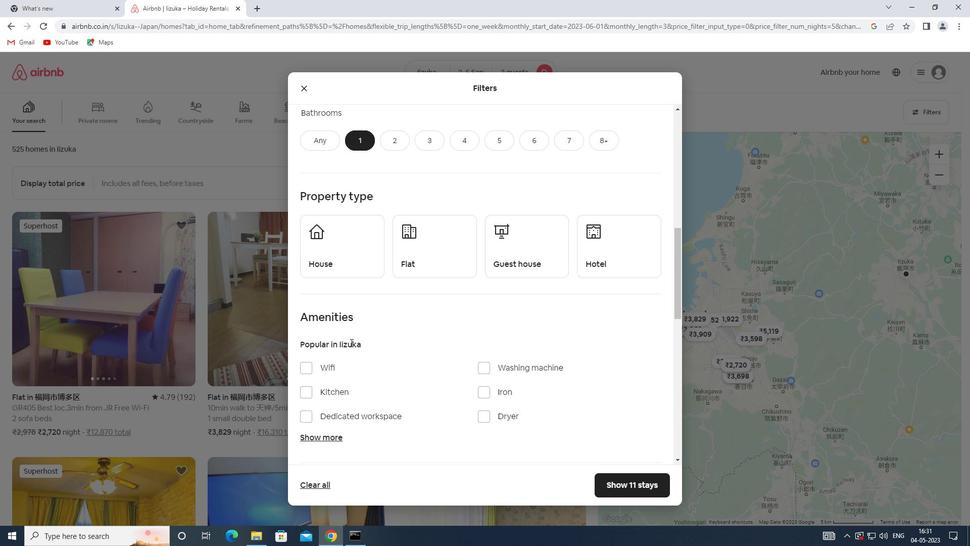 
Action: Mouse pressed left at (335, 261)
Screenshot: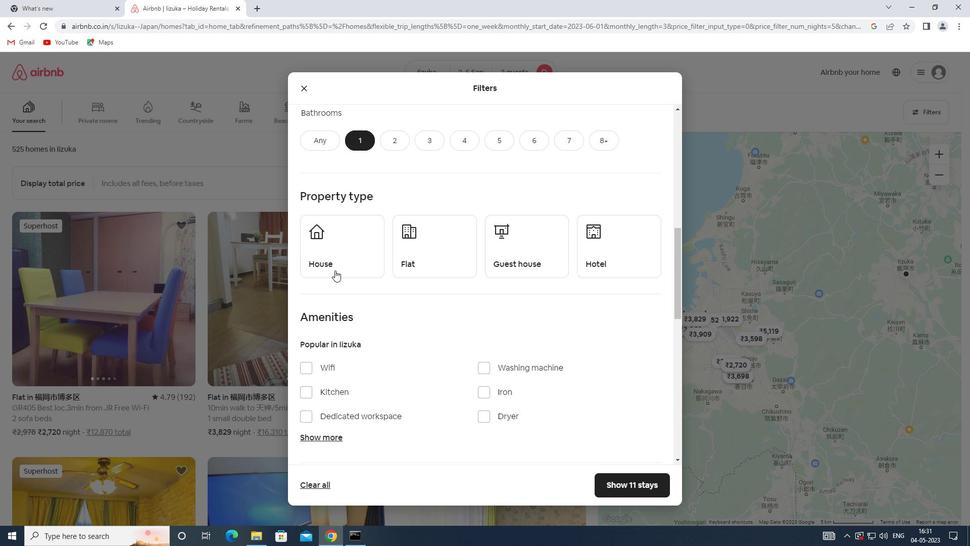 
Action: Mouse moved to (447, 259)
Screenshot: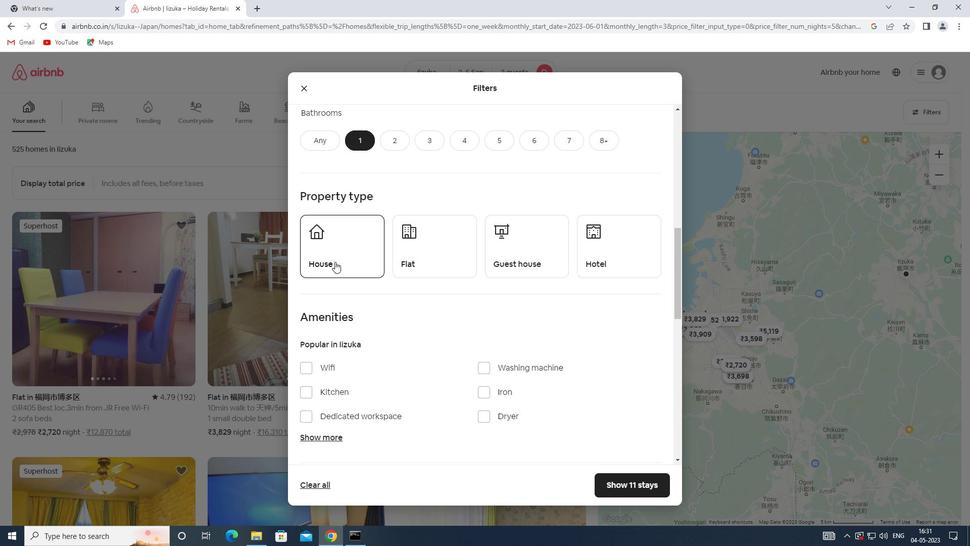 
Action: Mouse pressed left at (447, 259)
Screenshot: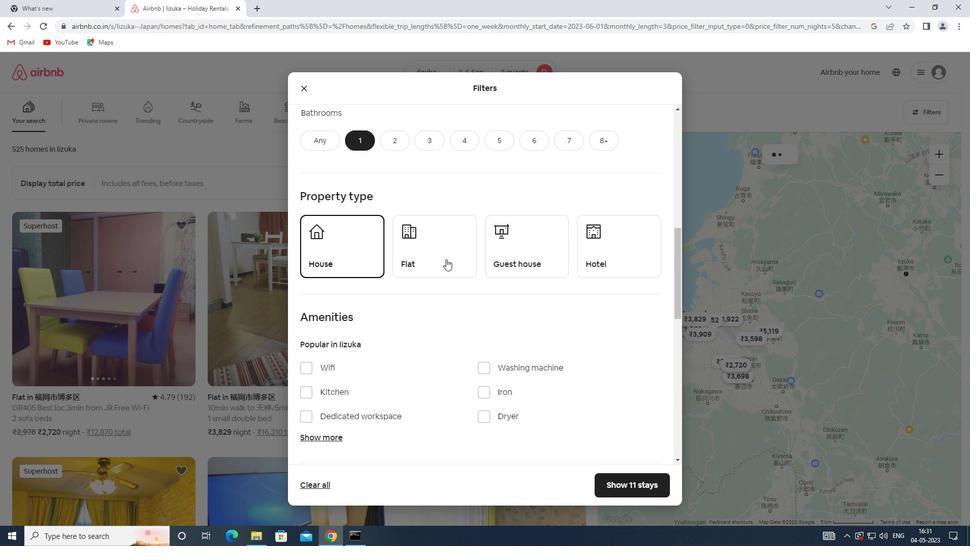 
Action: Mouse moved to (516, 259)
Screenshot: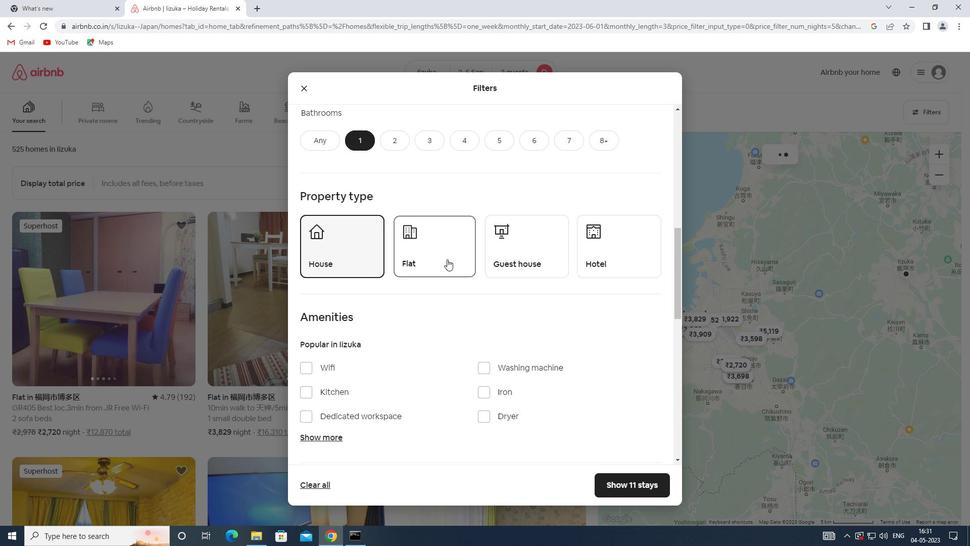 
Action: Mouse pressed left at (516, 259)
Screenshot: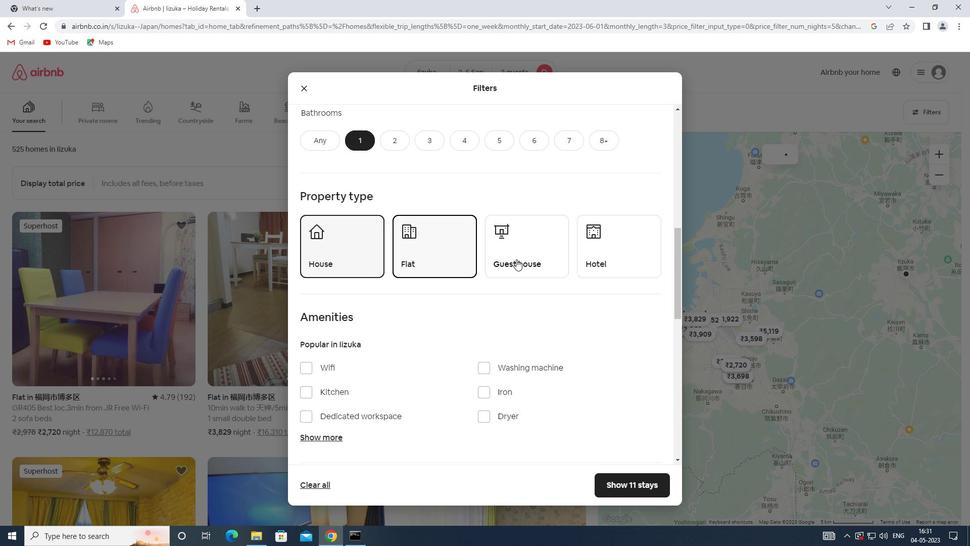 
Action: Mouse moved to (619, 245)
Screenshot: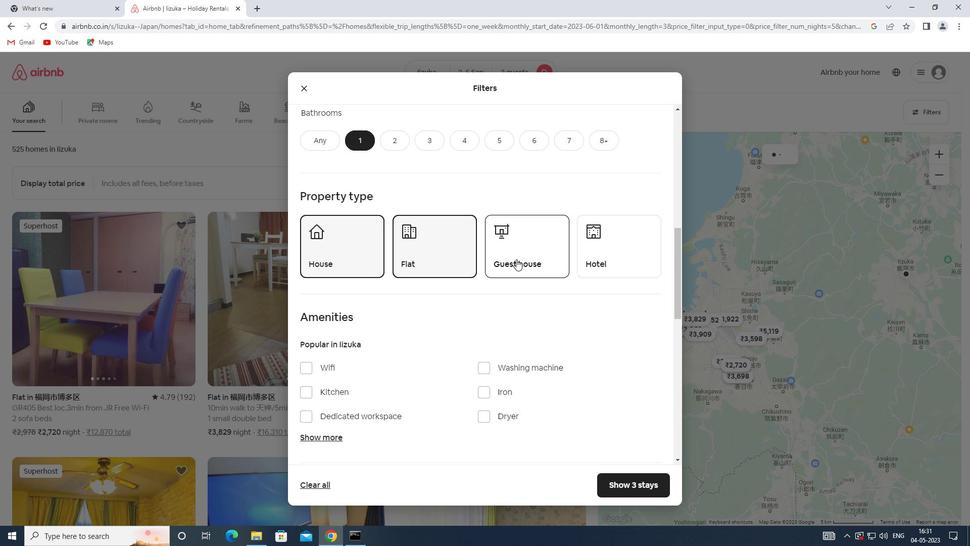 
Action: Mouse pressed left at (619, 245)
Screenshot: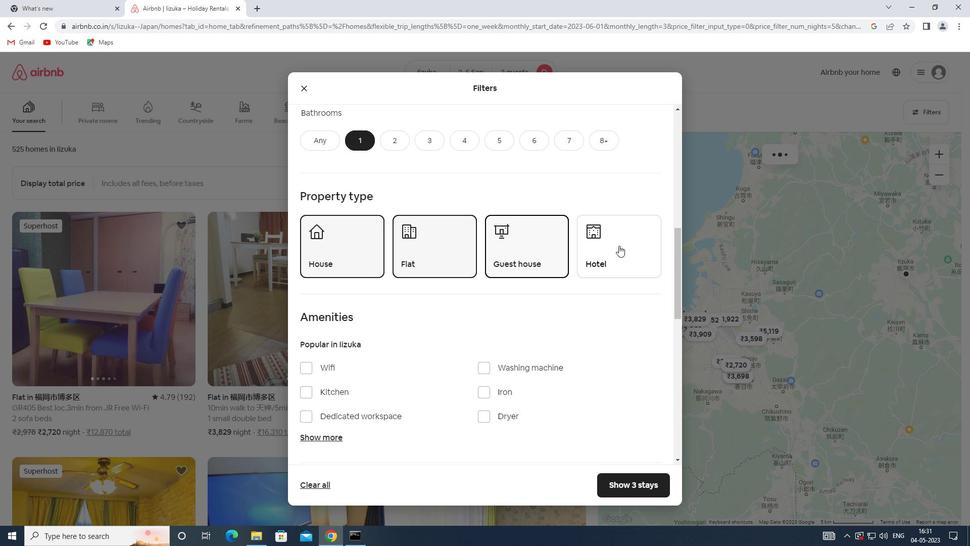 
Action: Mouse moved to (431, 308)
Screenshot: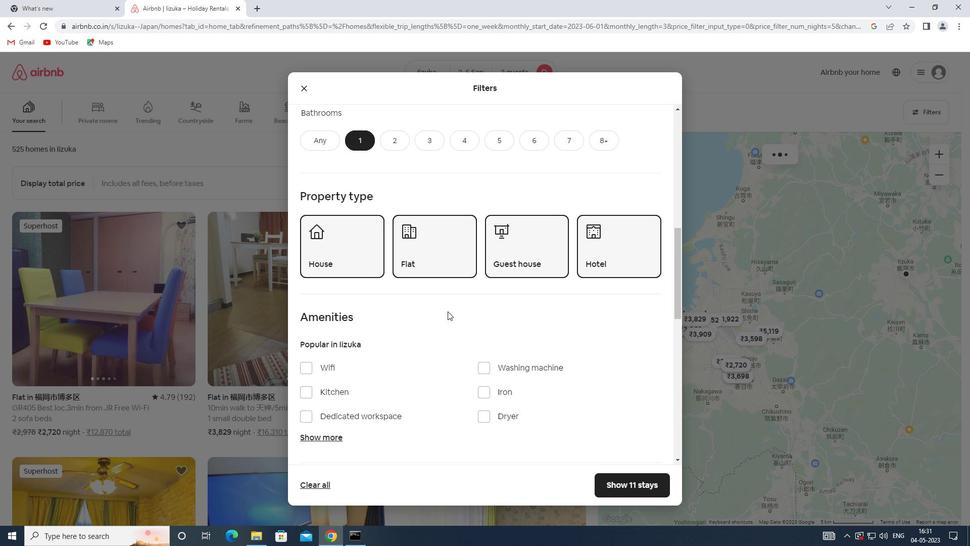 
Action: Mouse scrolled (431, 308) with delta (0, 0)
Screenshot: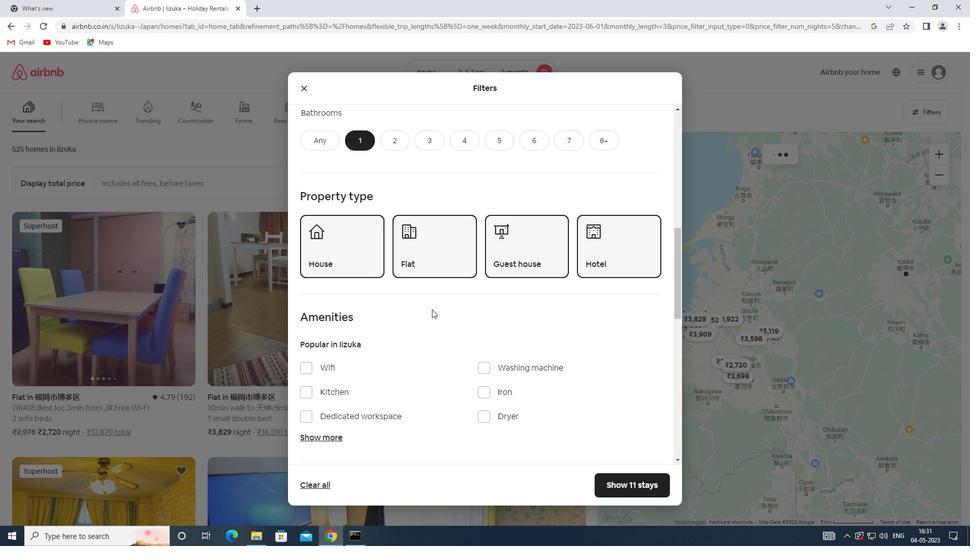
Action: Mouse scrolled (431, 308) with delta (0, 0)
Screenshot: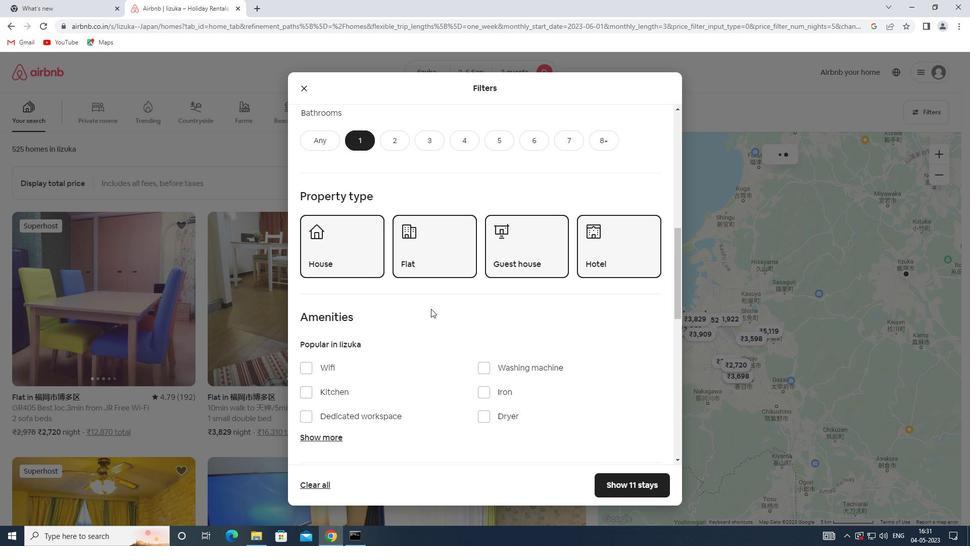 
Action: Mouse scrolled (431, 308) with delta (0, 0)
Screenshot: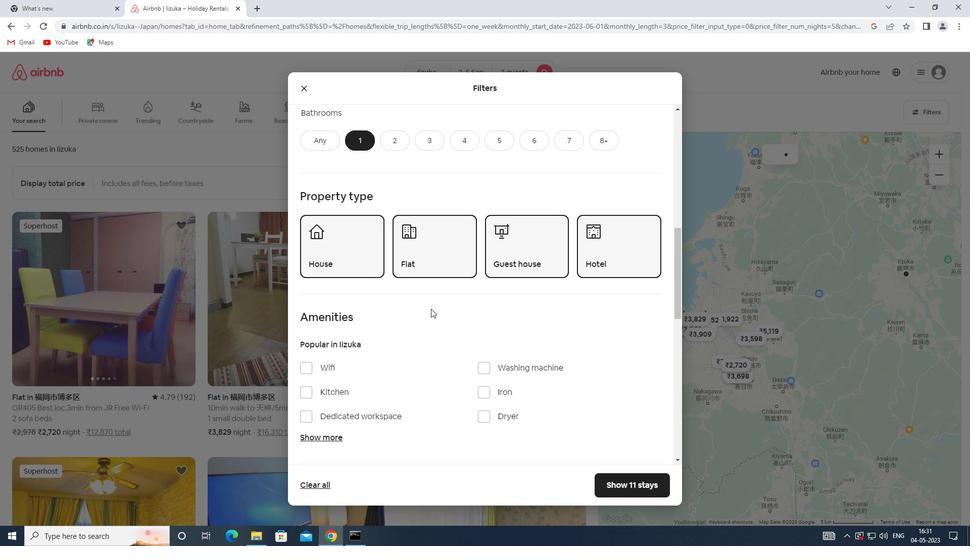 
Action: Mouse scrolled (431, 308) with delta (0, 0)
Screenshot: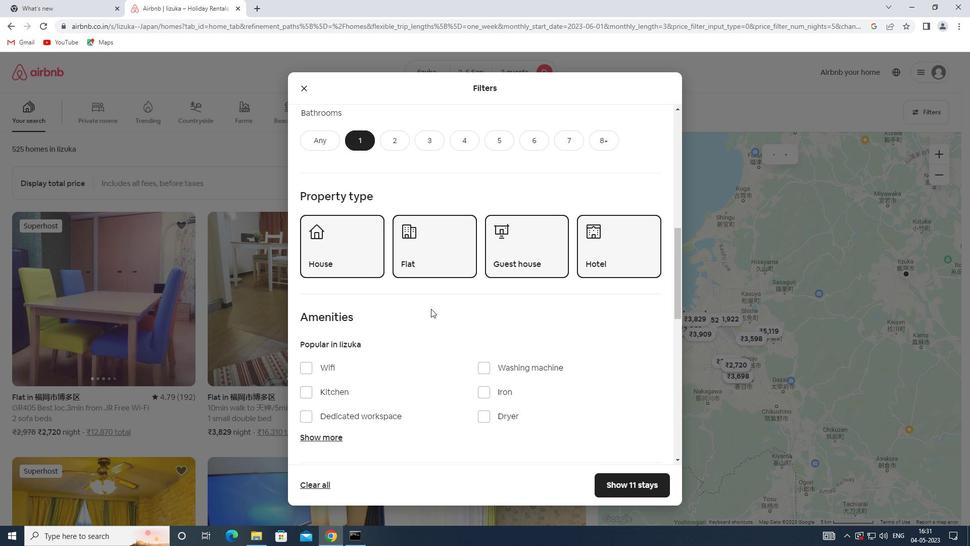 
Action: Mouse moved to (568, 359)
Screenshot: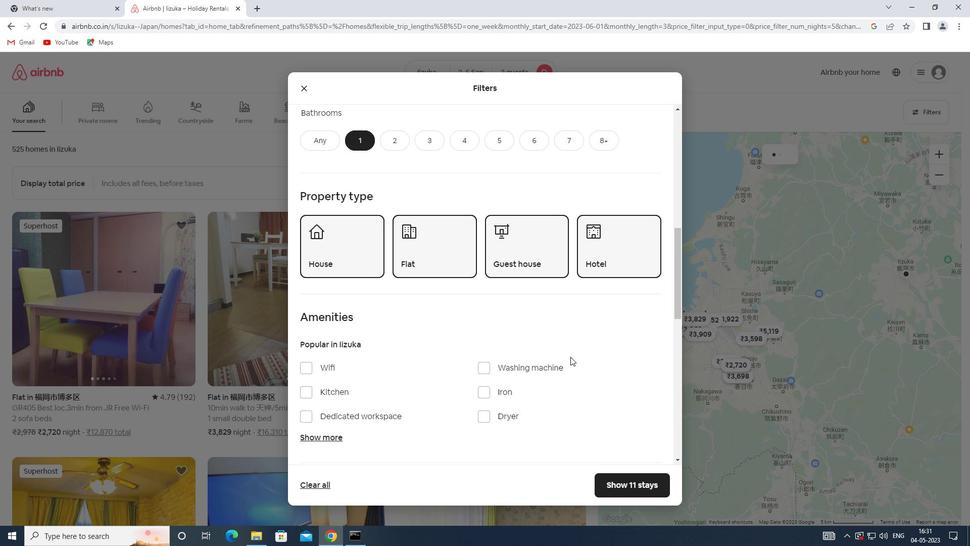 
Action: Mouse scrolled (568, 359) with delta (0, 0)
Screenshot: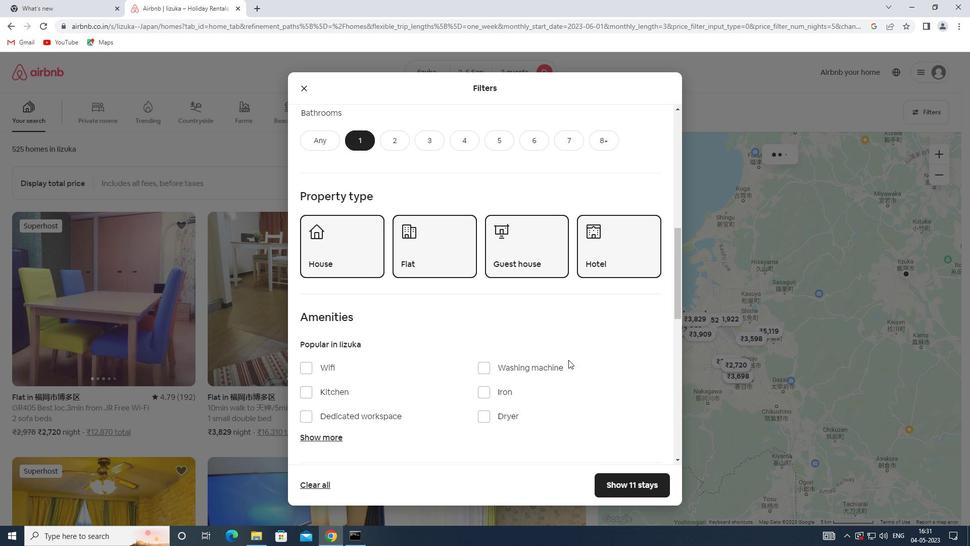 
Action: Mouse scrolled (568, 359) with delta (0, 0)
Screenshot: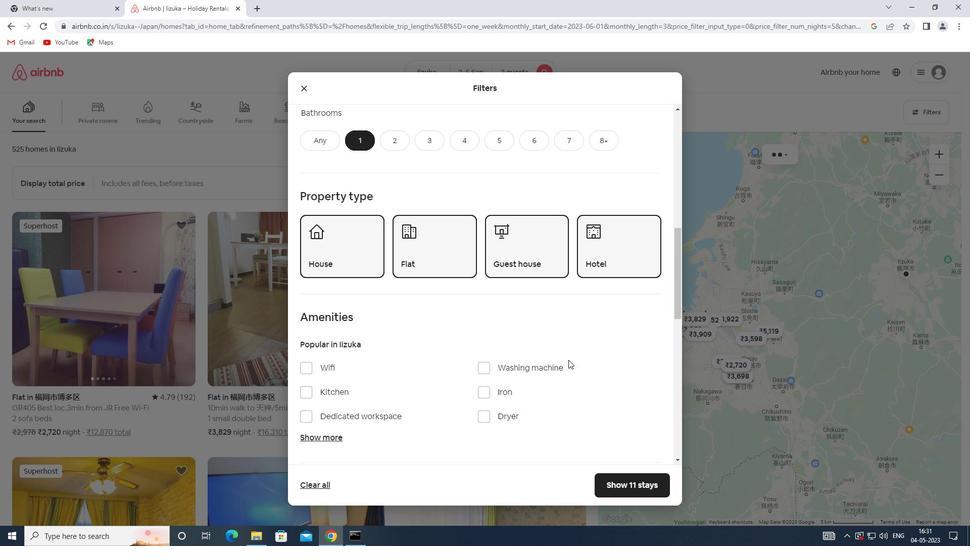 
Action: Mouse scrolled (568, 359) with delta (0, 0)
Screenshot: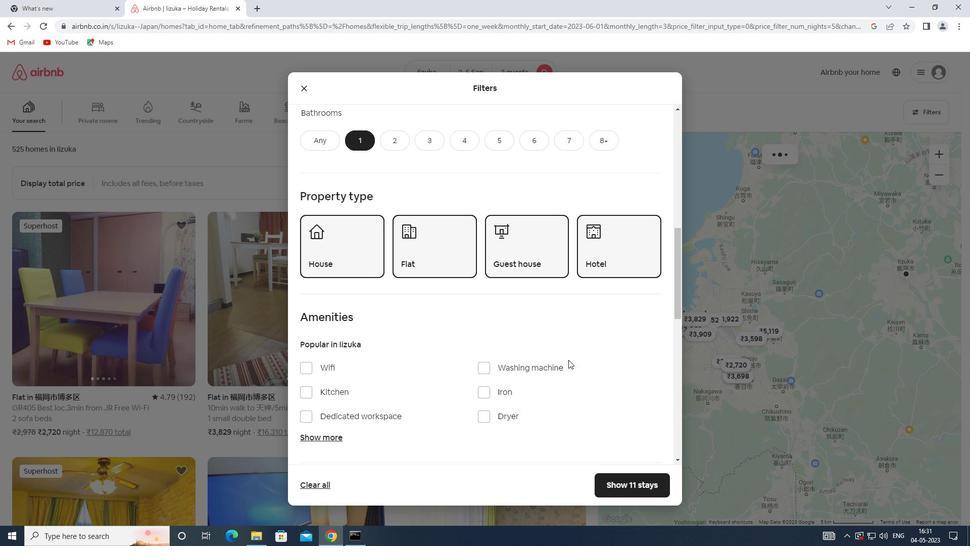 
Action: Mouse moved to (567, 360)
Screenshot: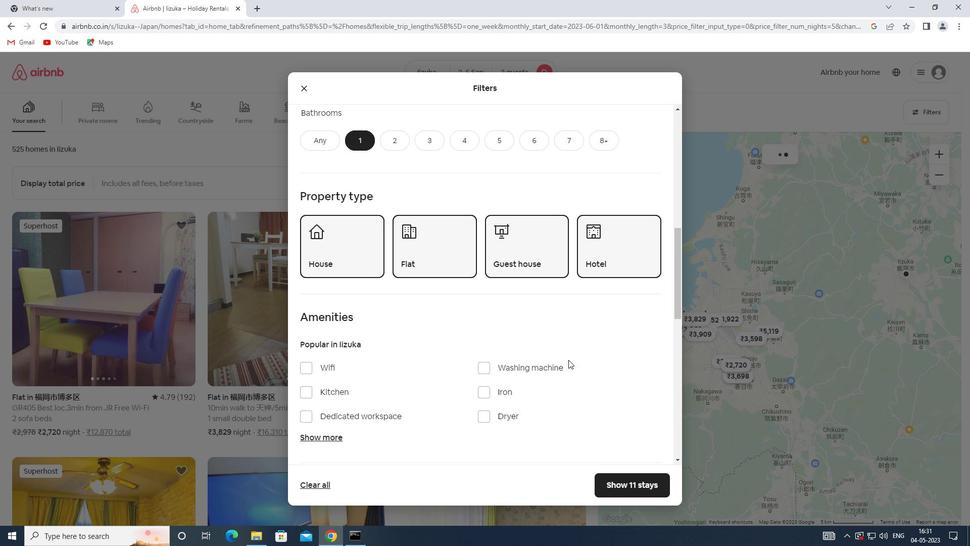 
Action: Mouse scrolled (567, 359) with delta (0, 0)
Screenshot: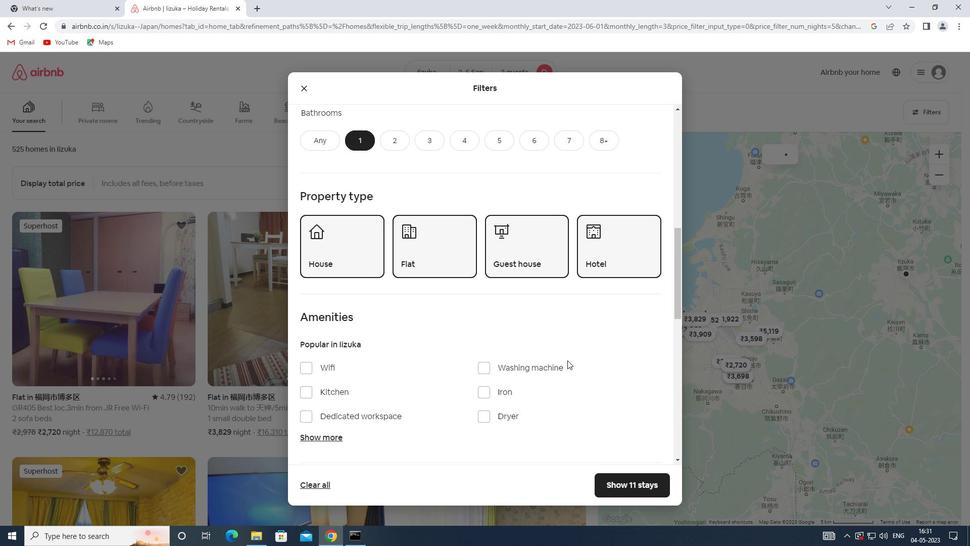
Action: Mouse scrolled (567, 359) with delta (0, 0)
Screenshot: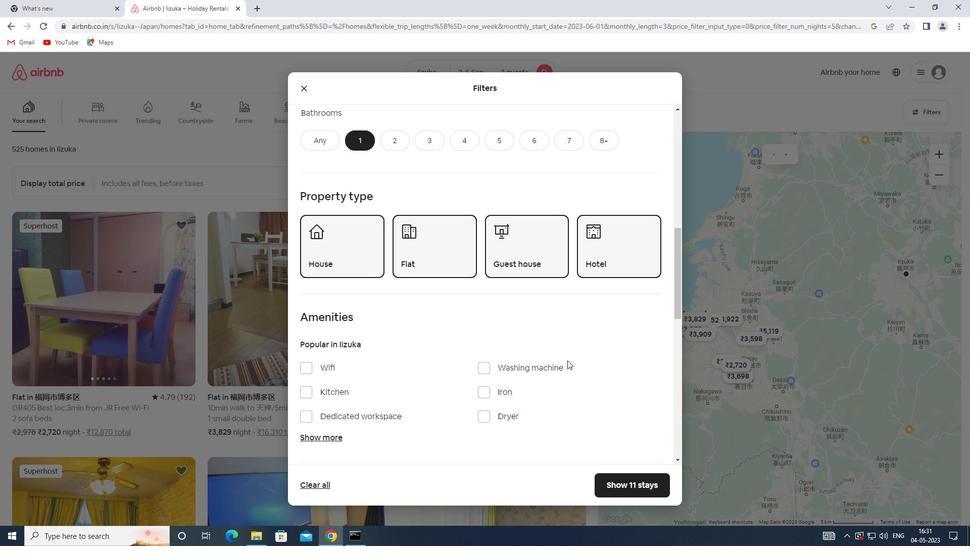 
Action: Mouse scrolled (567, 359) with delta (0, 0)
Screenshot: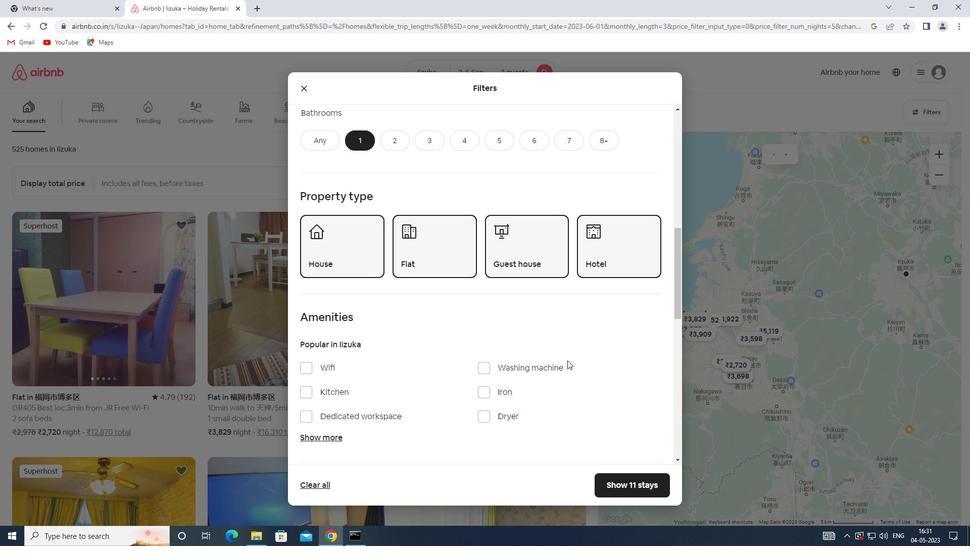 
Action: Mouse moved to (606, 327)
Screenshot: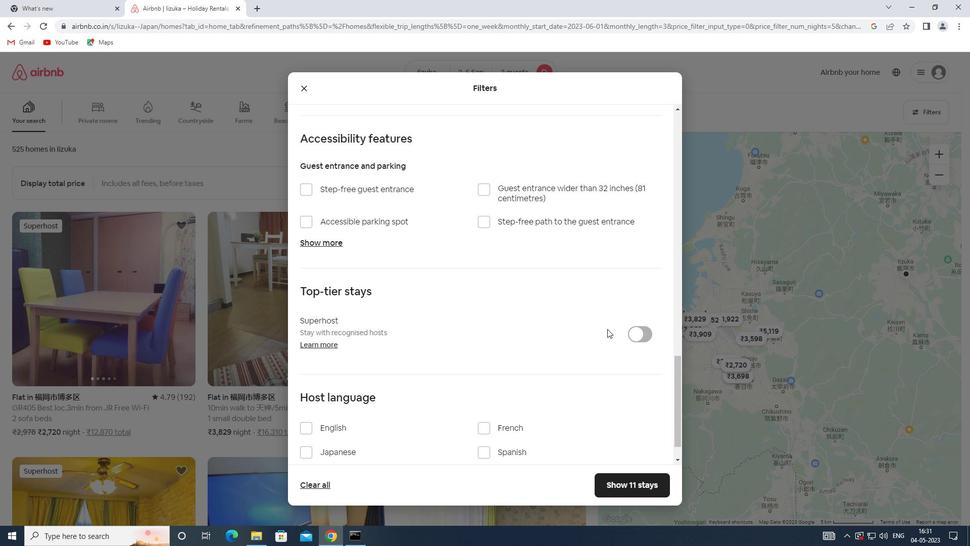 
Action: Mouse scrolled (606, 327) with delta (0, 0)
Screenshot: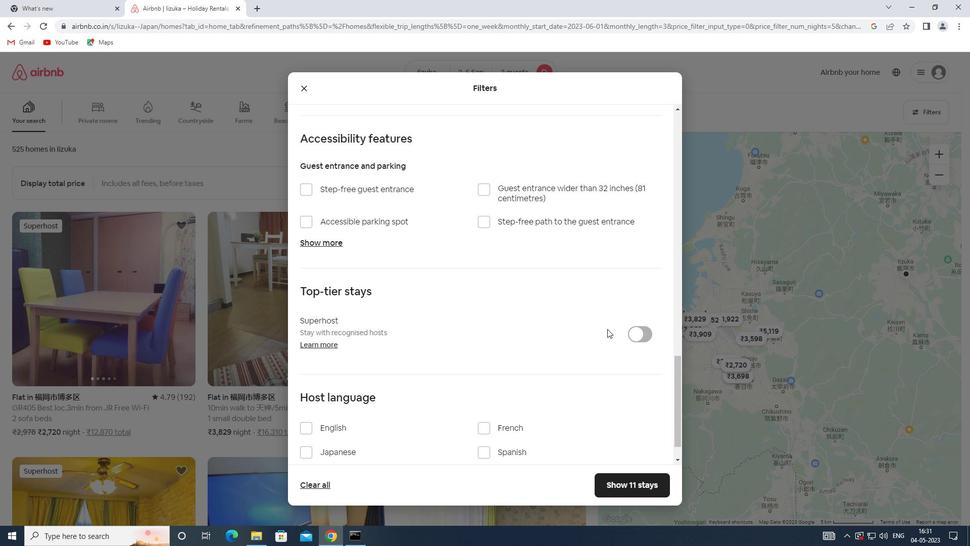 
Action: Mouse moved to (604, 322)
Screenshot: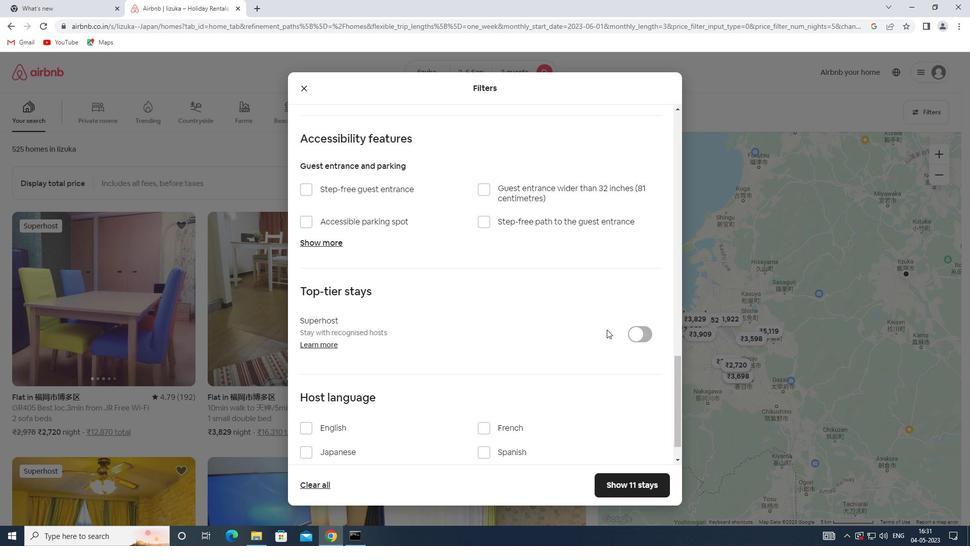 
Action: Mouse scrolled (604, 322) with delta (0, 0)
Screenshot: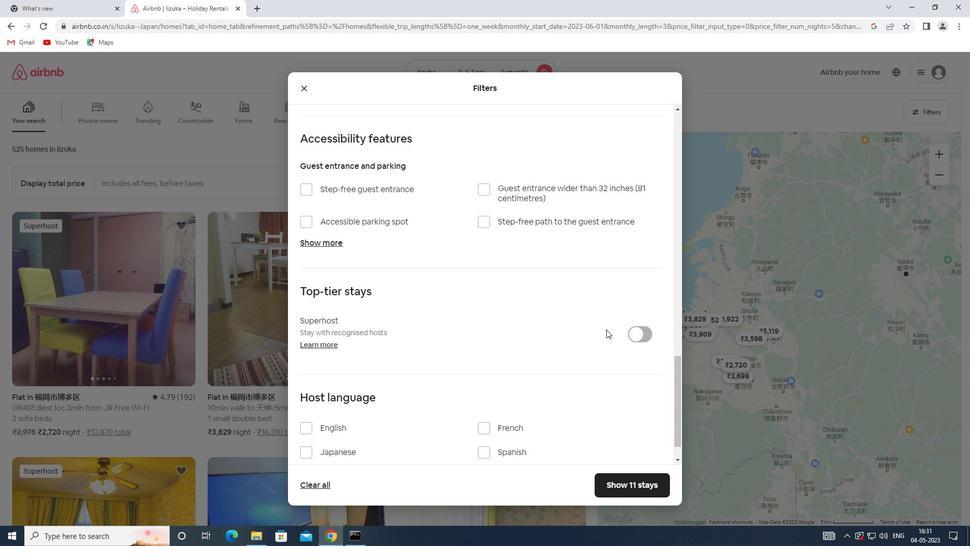 
Action: Mouse moved to (642, 149)
Screenshot: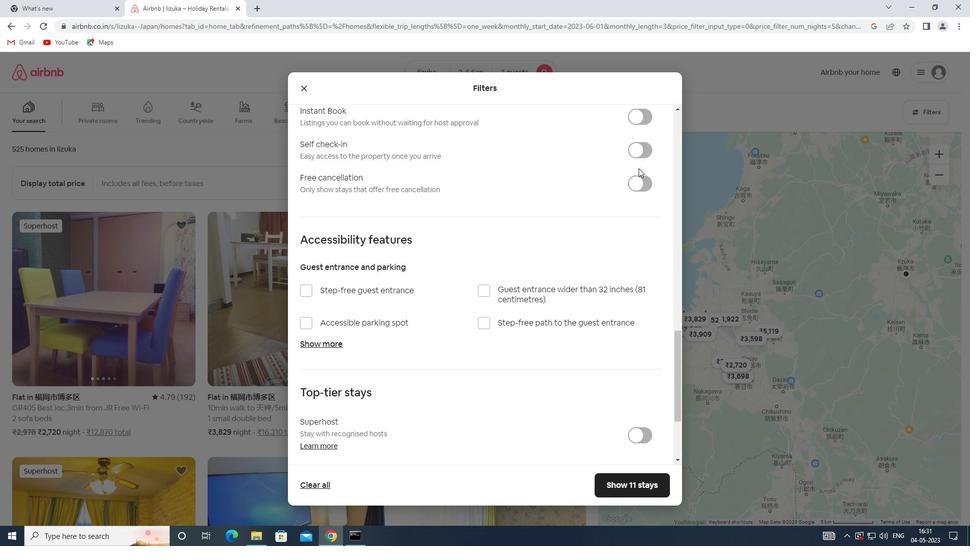 
Action: Mouse pressed left at (642, 149)
Screenshot: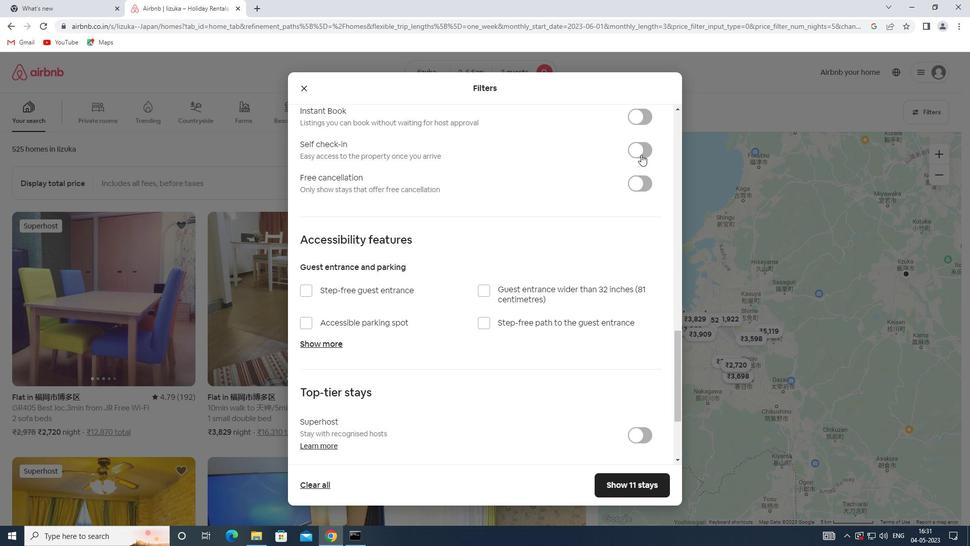 
Action: Mouse moved to (404, 328)
Screenshot: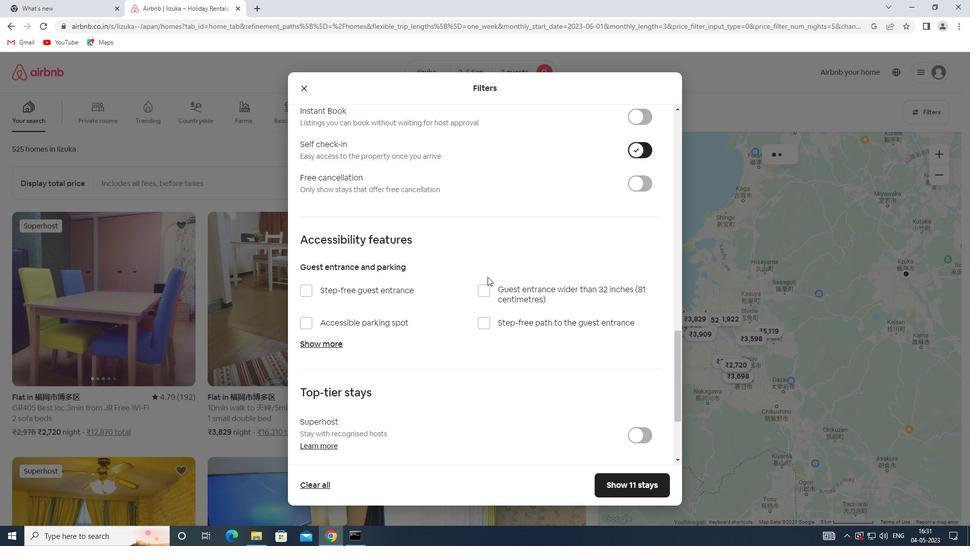 
Action: Mouse scrolled (404, 327) with delta (0, 0)
Screenshot: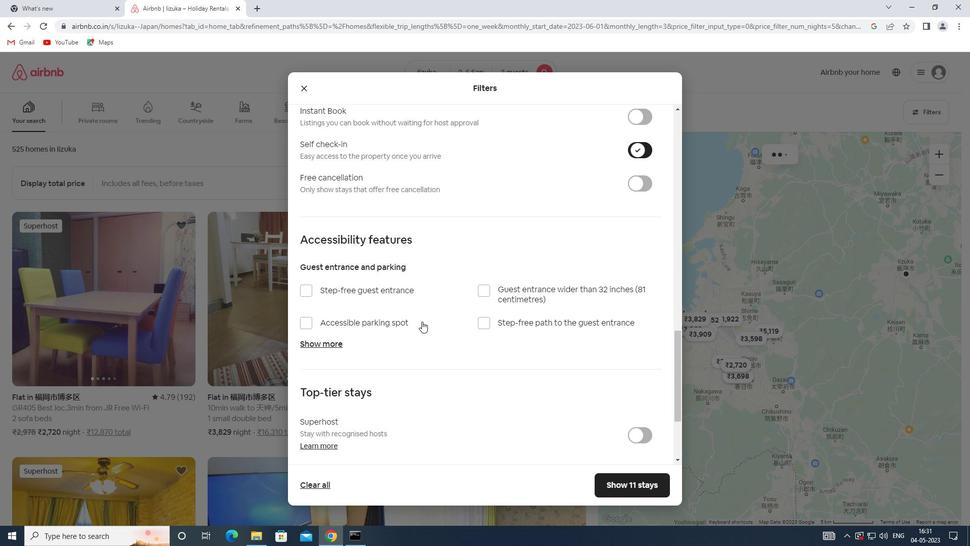 
Action: Mouse scrolled (404, 327) with delta (0, 0)
Screenshot: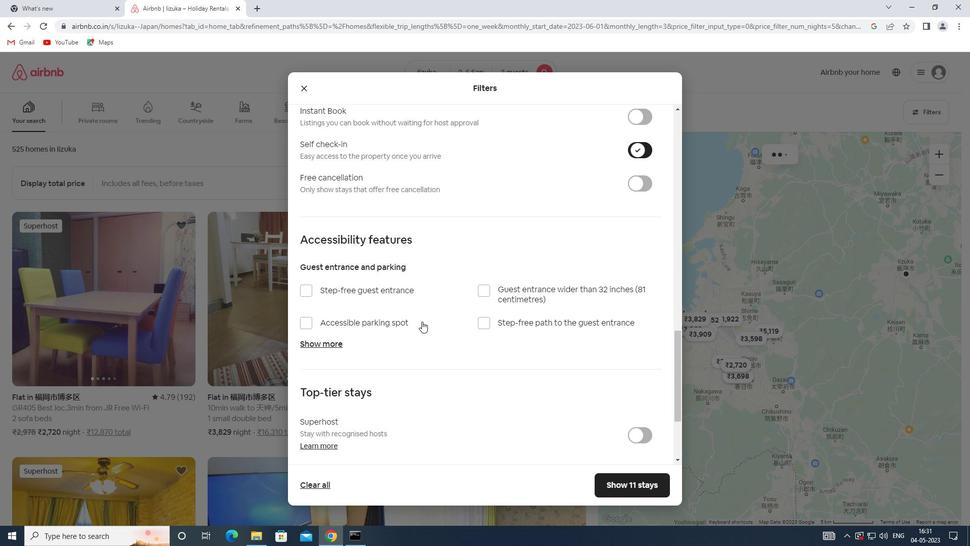 
Action: Mouse scrolled (404, 327) with delta (0, 0)
Screenshot: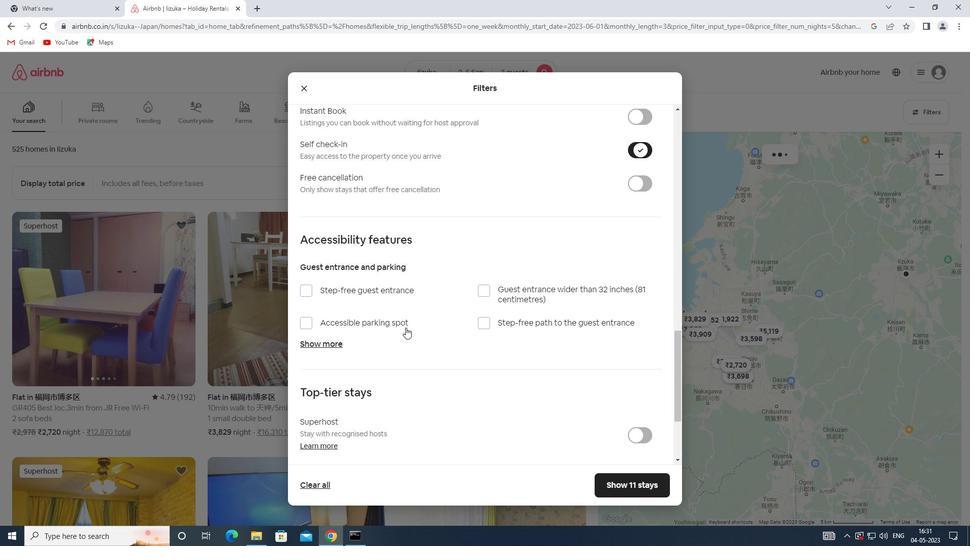 
Action: Mouse moved to (325, 396)
Screenshot: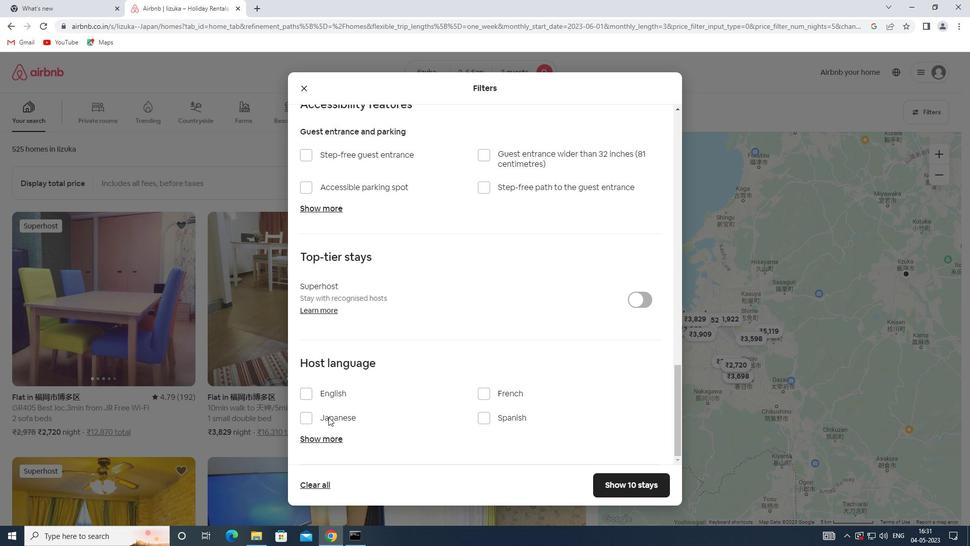 
Action: Mouse pressed left at (325, 396)
Screenshot: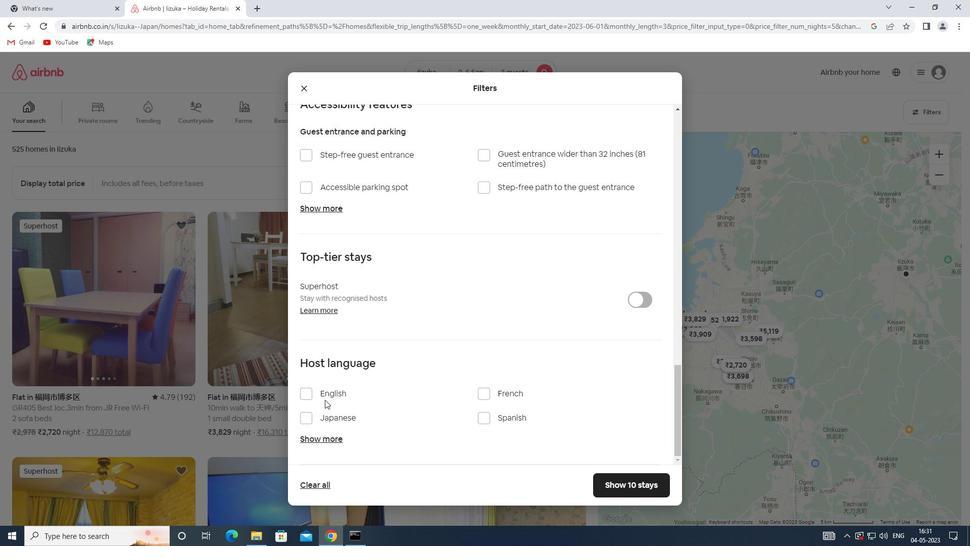 
Action: Mouse moved to (328, 391)
Screenshot: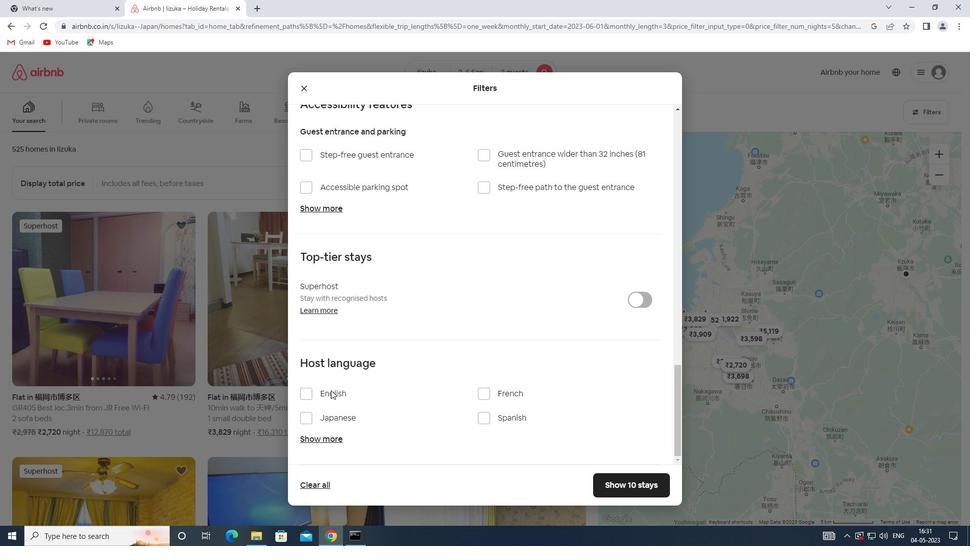 
Action: Mouse pressed left at (328, 391)
Screenshot: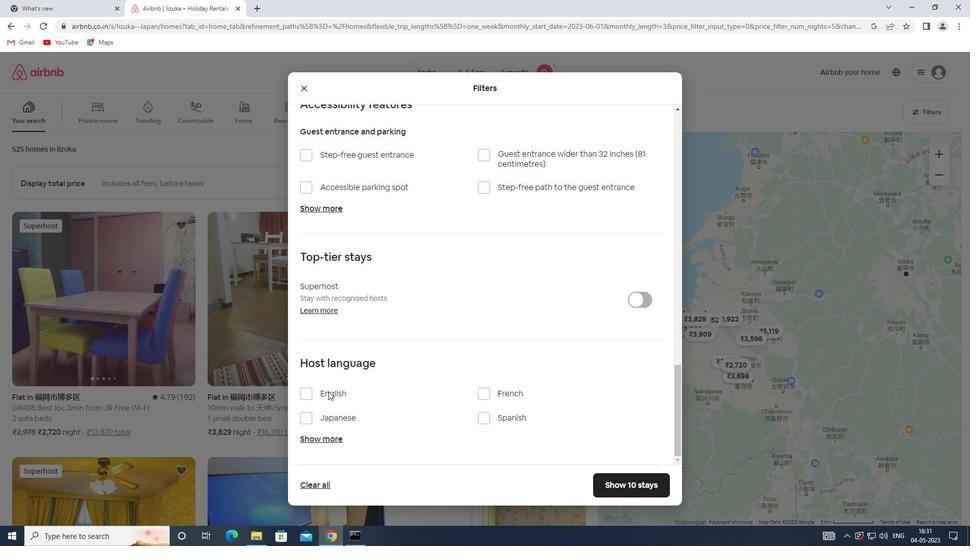 
Action: Mouse moved to (331, 391)
Screenshot: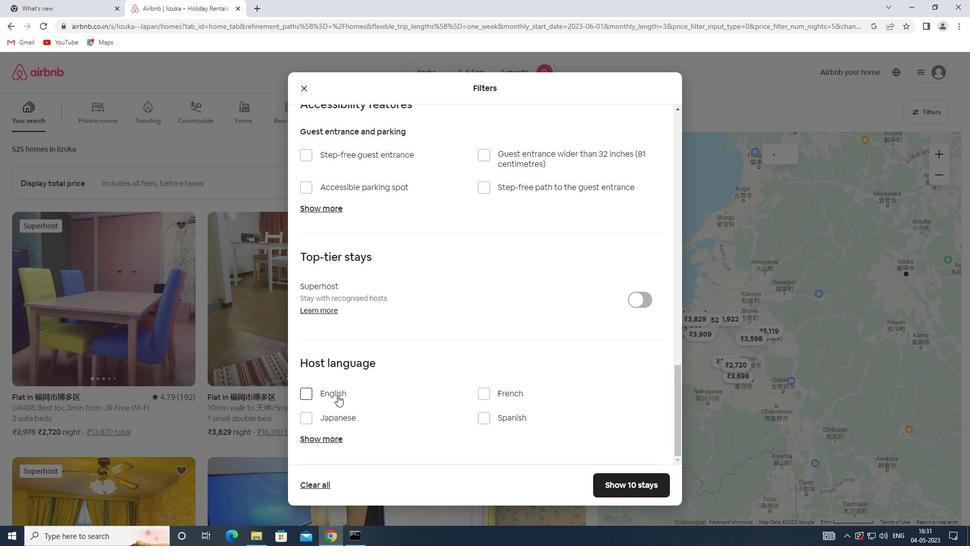 
Action: Mouse pressed left at (331, 391)
Screenshot: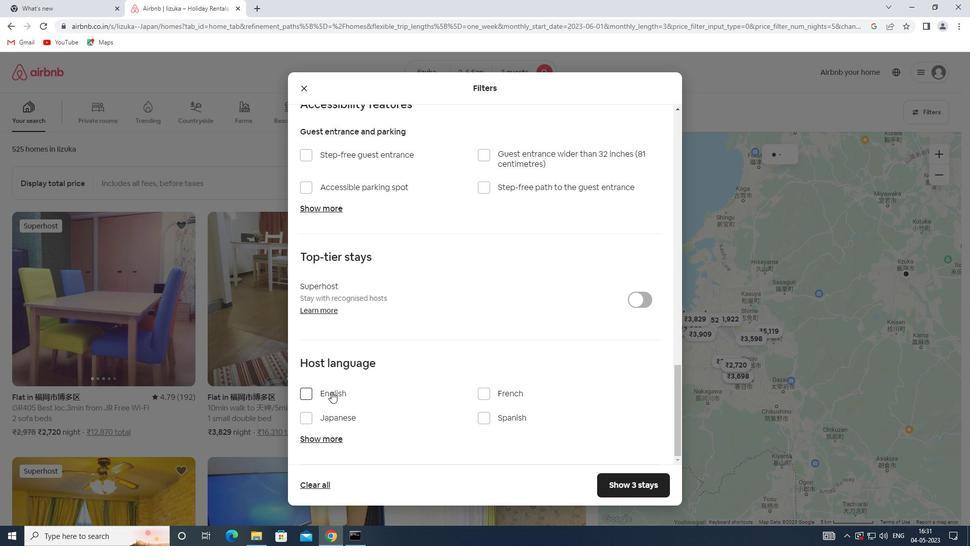 
Action: Mouse moved to (644, 486)
Screenshot: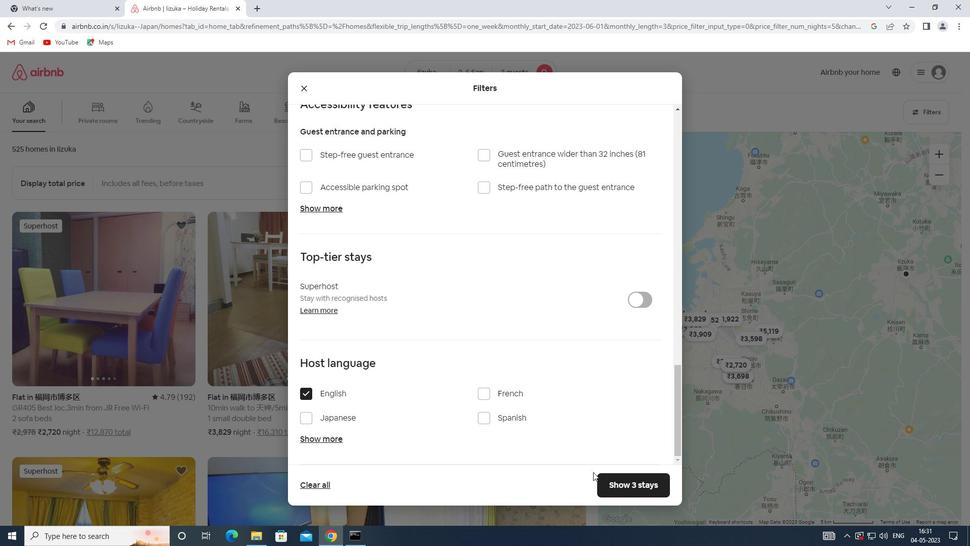 
Action: Mouse pressed left at (644, 486)
Screenshot: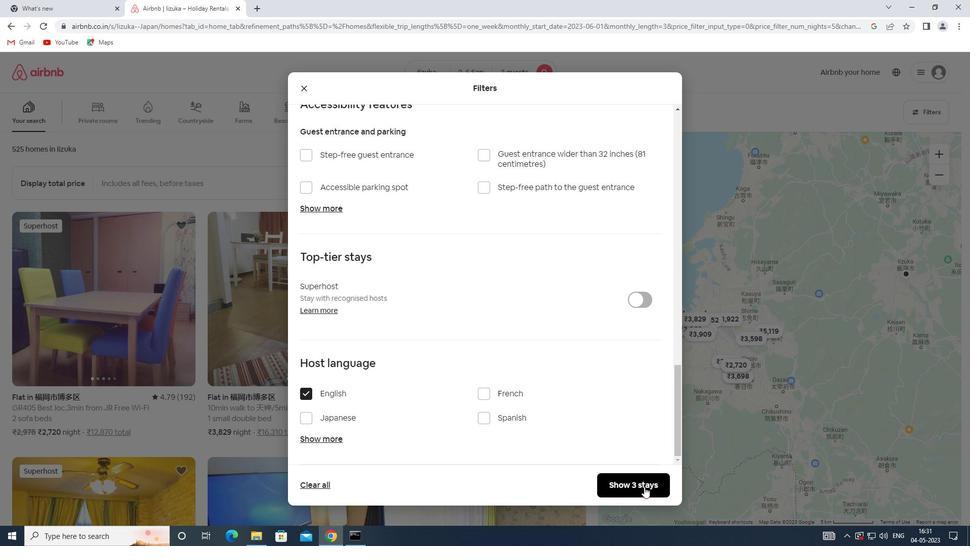 
